 Task: Explore Airbnb accommodation in Gualeguaychú, Argentina from 9th December, 2023 to 16th December, 2023 for 2 adults, 1 child.2 bedrooms having 2 beds and 1 bathroom. Property type can be flat. Amenities needed are: heating. Booking option can be shelf check-in. Look for 3 properties as per requirement.
Action: Mouse moved to (477, 64)
Screenshot: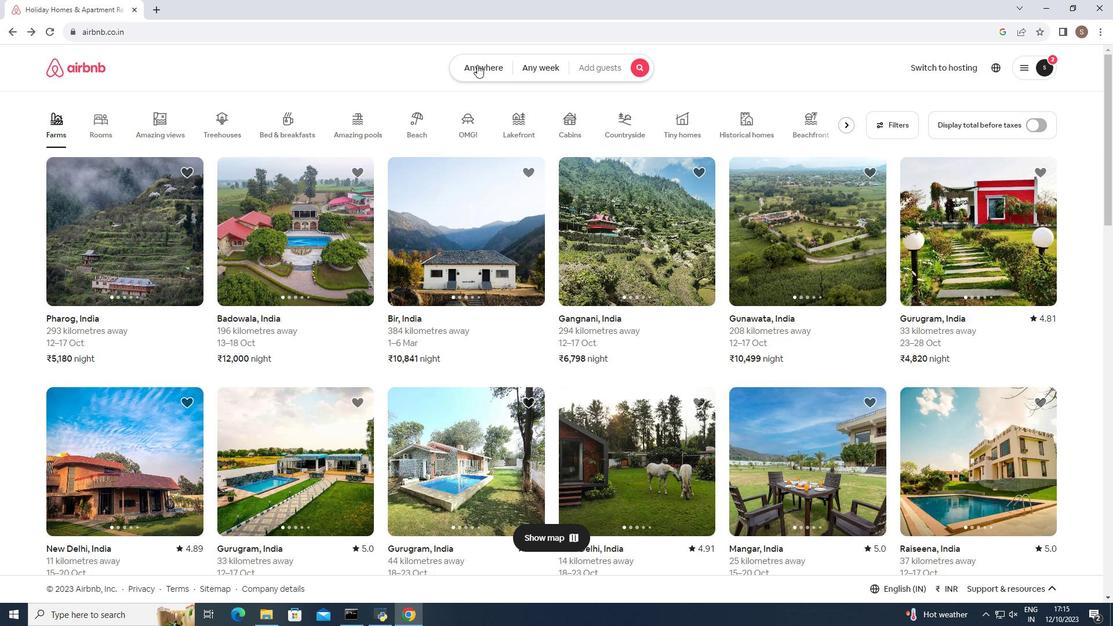 
Action: Mouse pressed left at (477, 64)
Screenshot: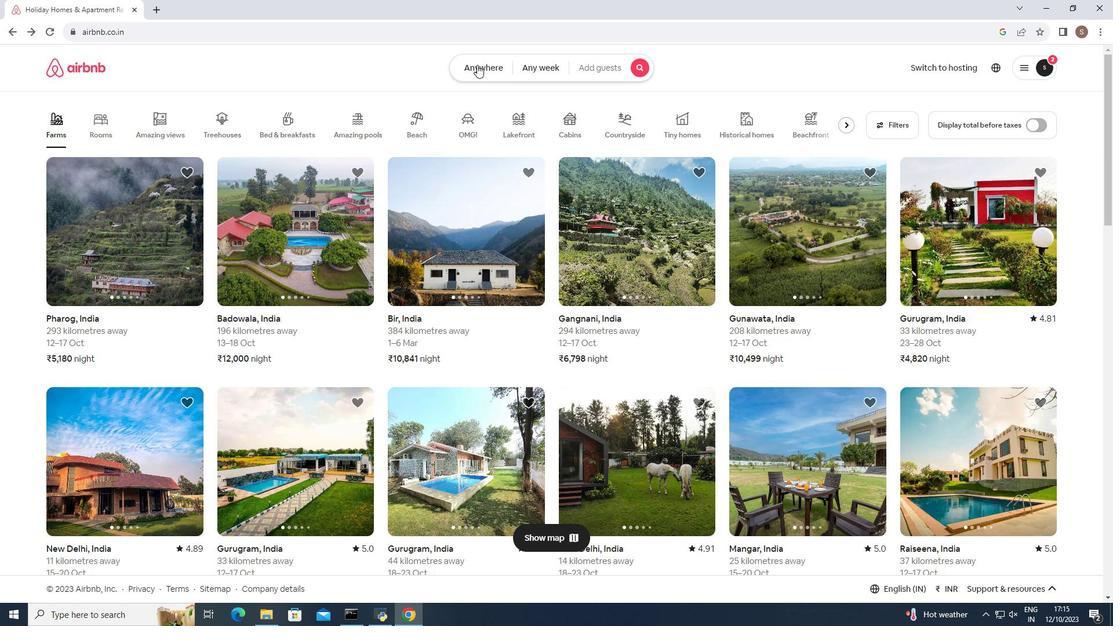 
Action: Mouse moved to (367, 114)
Screenshot: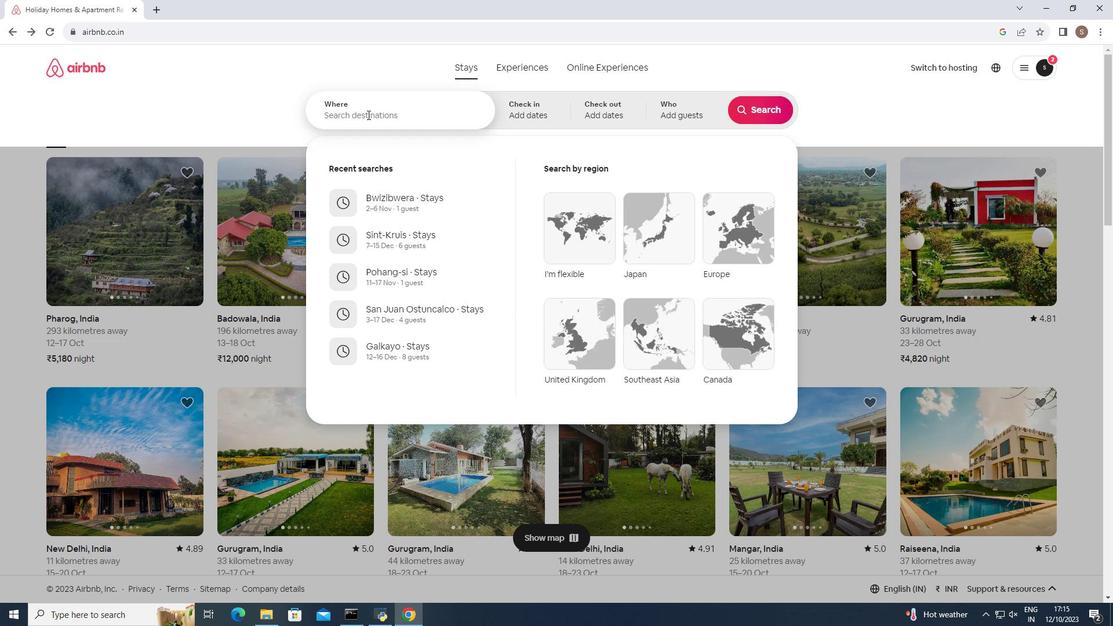 
Action: Mouse pressed left at (367, 114)
Screenshot: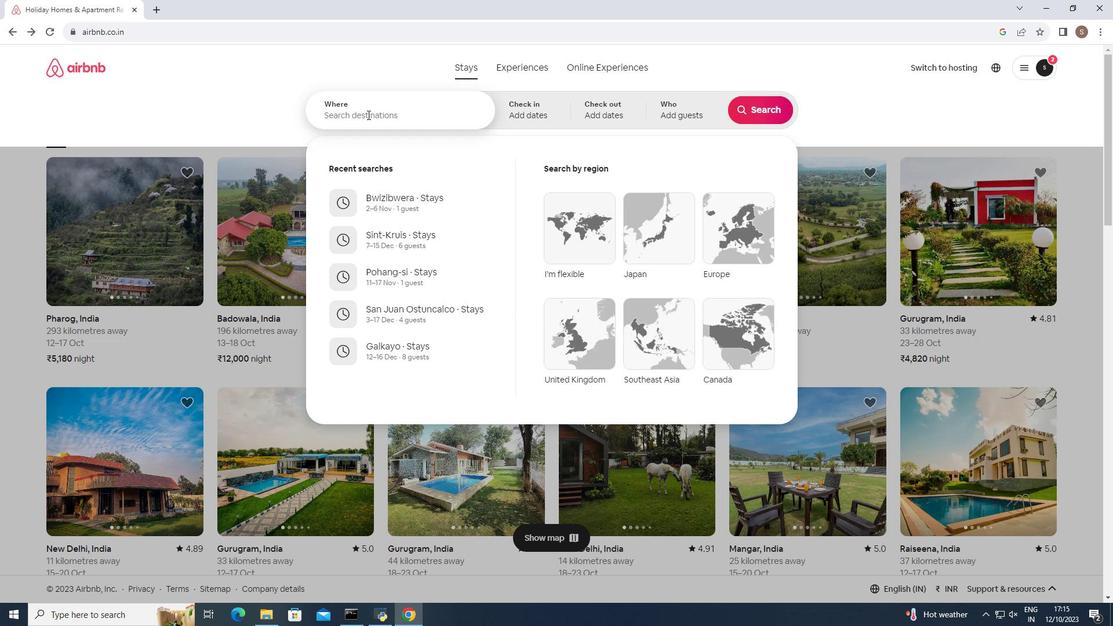 
Action: Key pressed <Key.shift>Gualeguaychu,<Key.space>argentia<Key.enter>
Screenshot: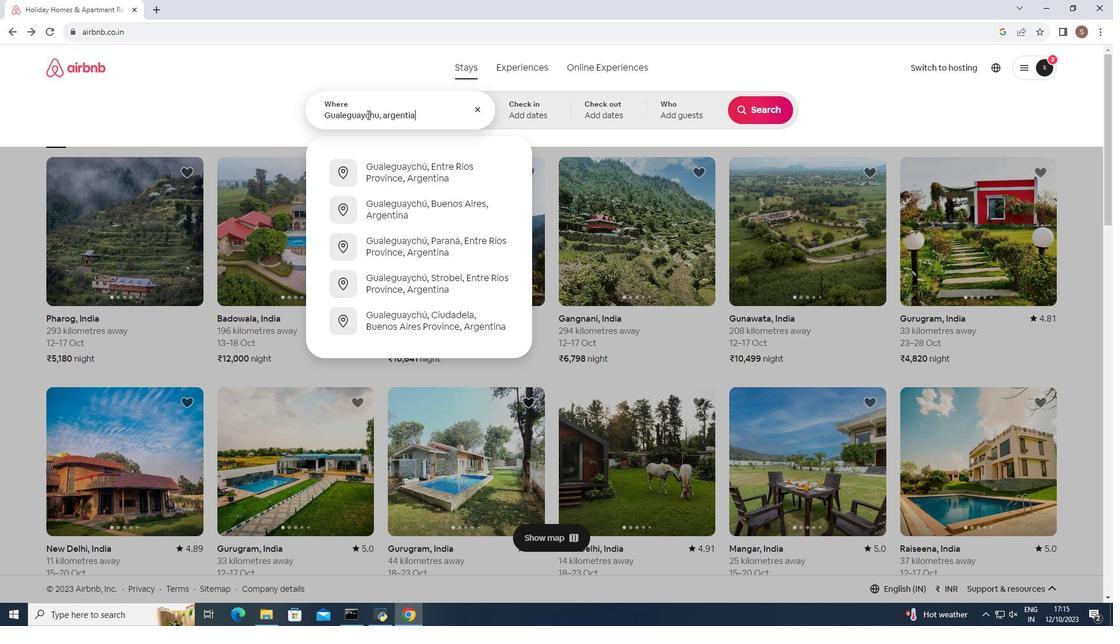 
Action: Mouse moved to (757, 201)
Screenshot: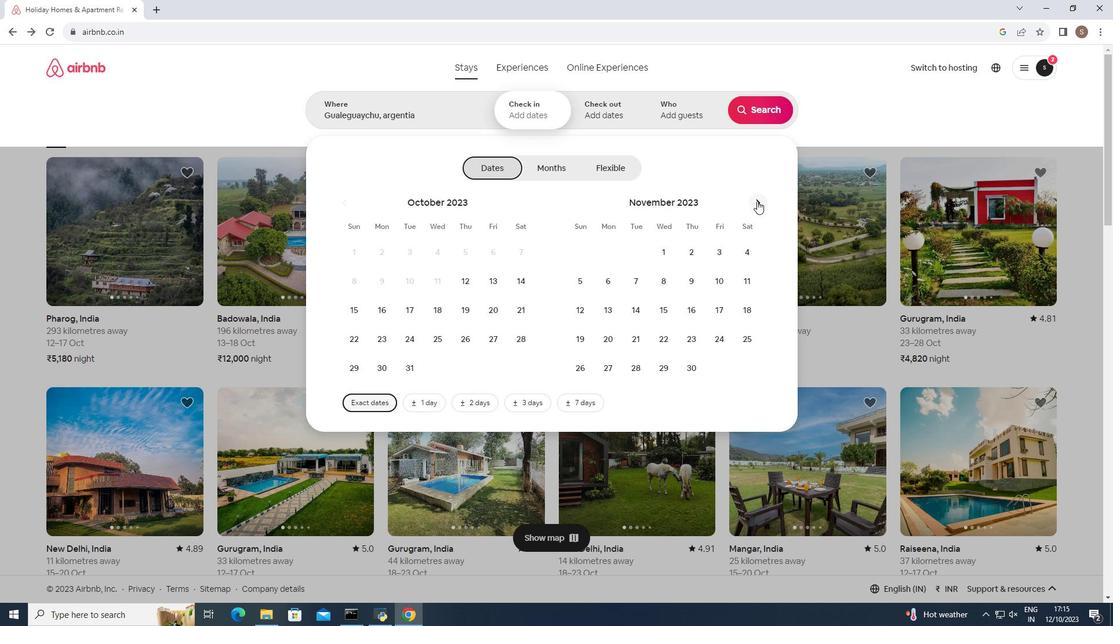 
Action: Mouse pressed left at (757, 201)
Screenshot: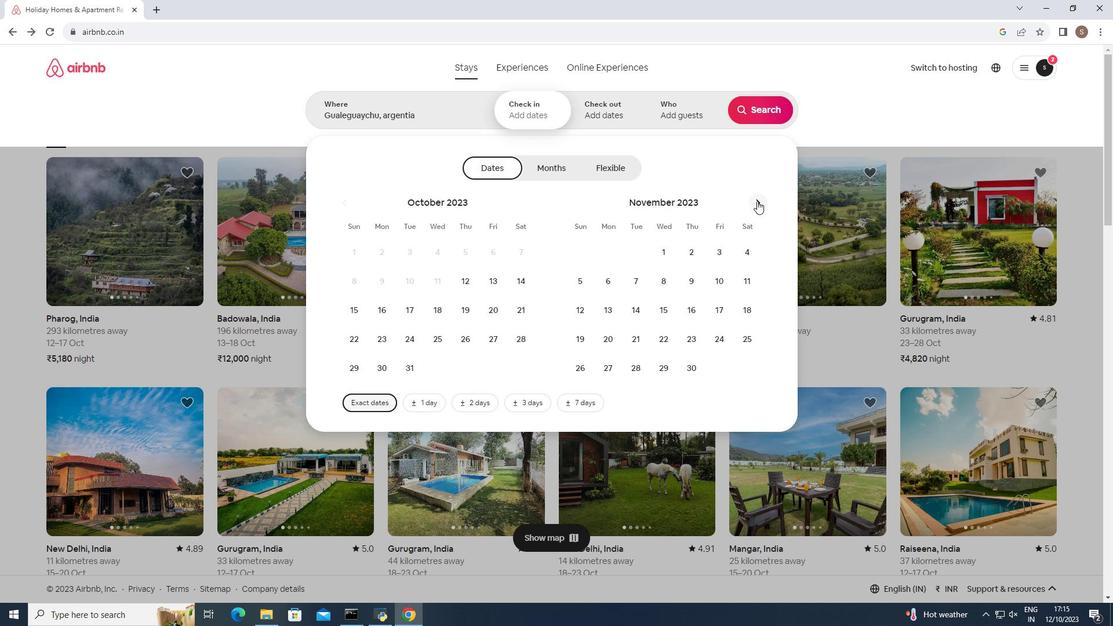 
Action: Mouse moved to (749, 277)
Screenshot: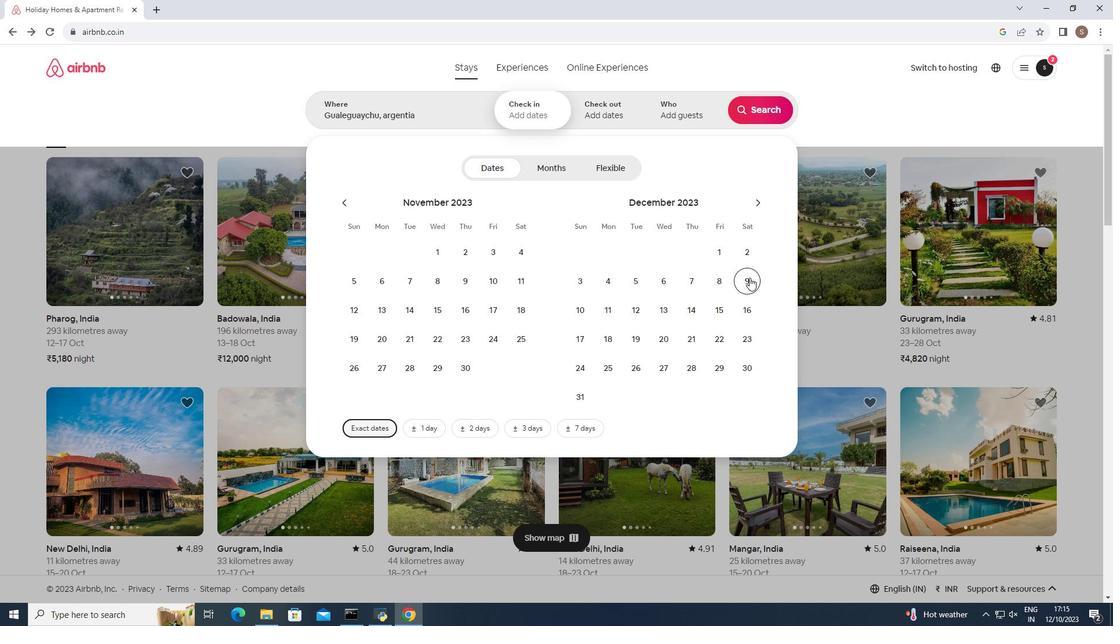 
Action: Mouse pressed left at (749, 277)
Screenshot: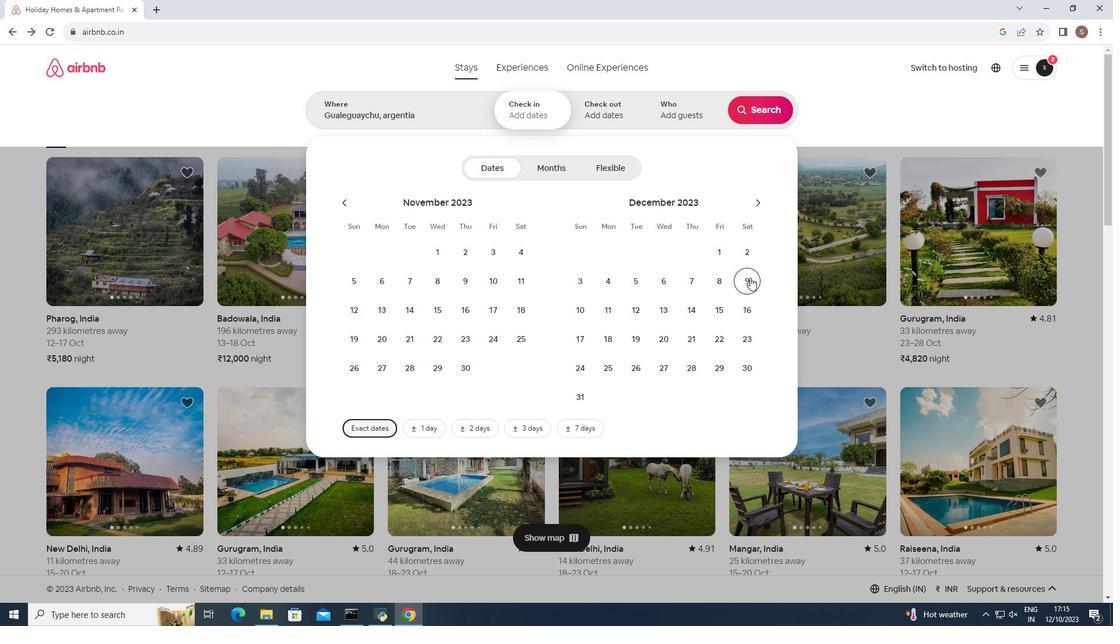 
Action: Mouse moved to (751, 311)
Screenshot: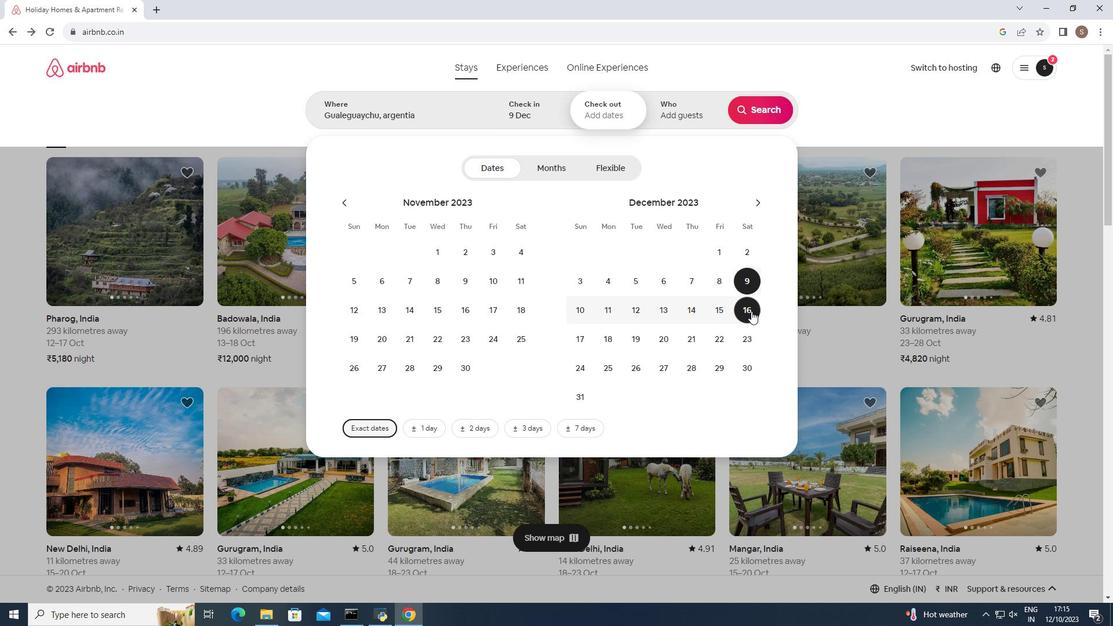 
Action: Mouse pressed left at (751, 311)
Screenshot: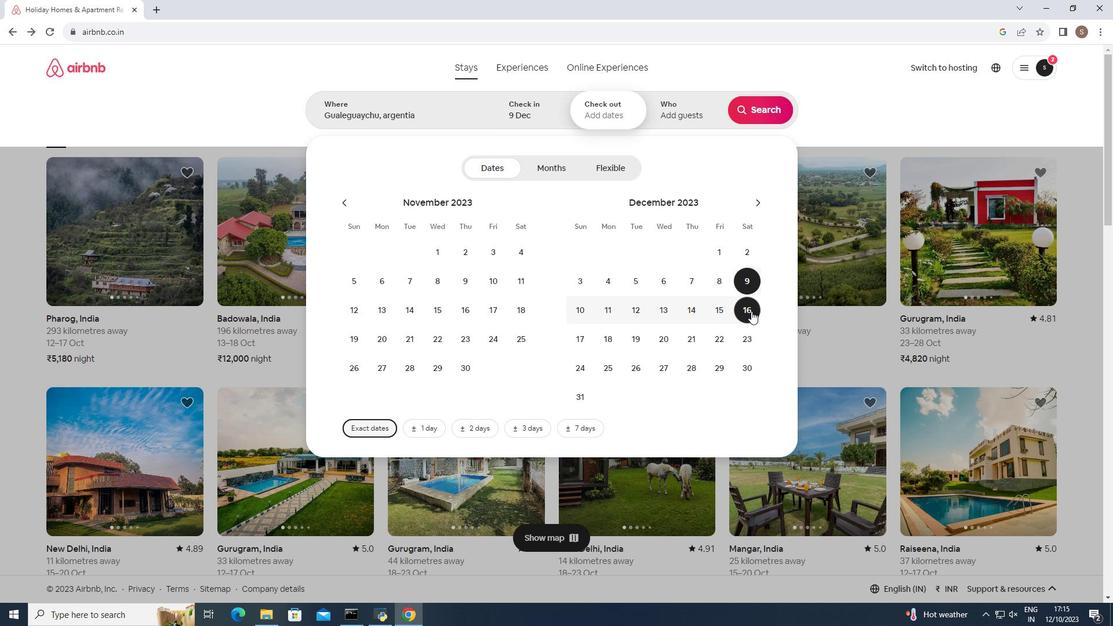 
Action: Mouse moved to (681, 108)
Screenshot: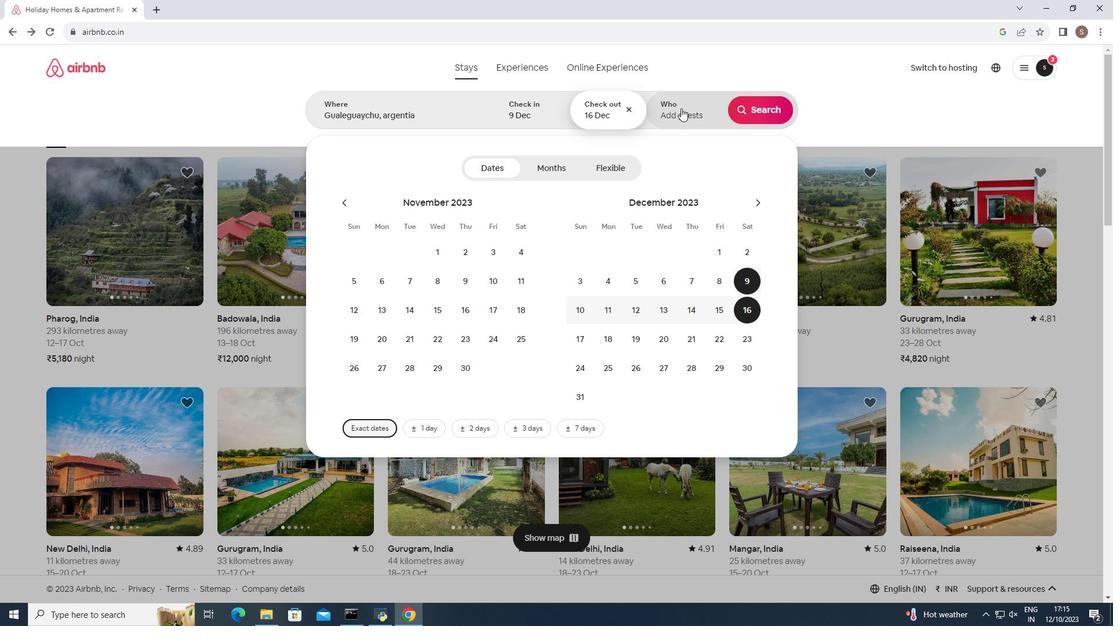 
Action: Mouse pressed left at (681, 108)
Screenshot: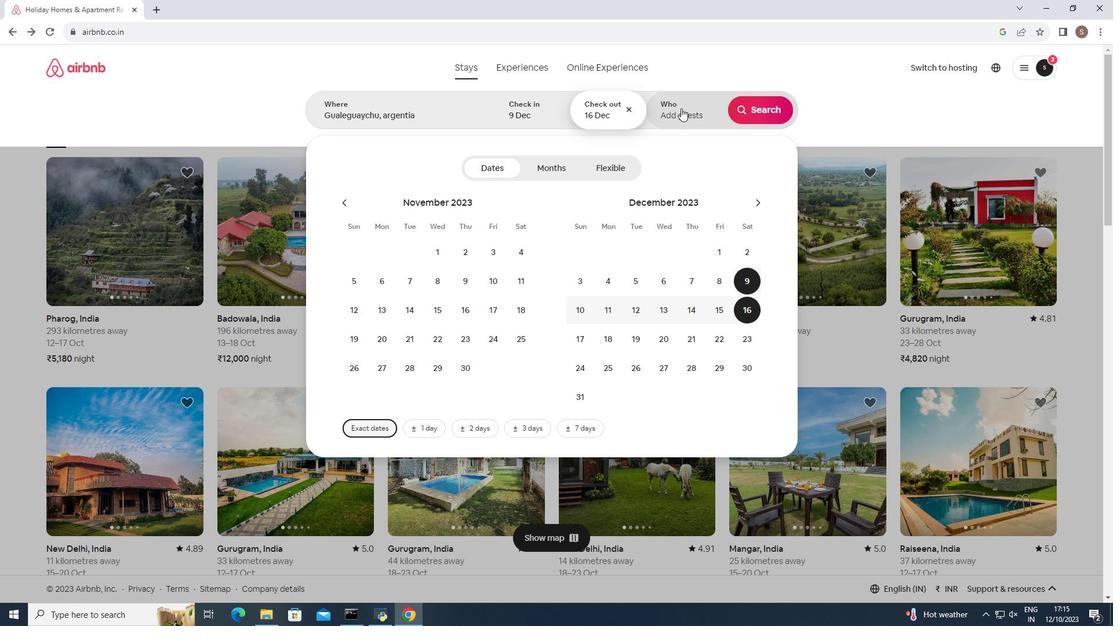 
Action: Mouse moved to (764, 171)
Screenshot: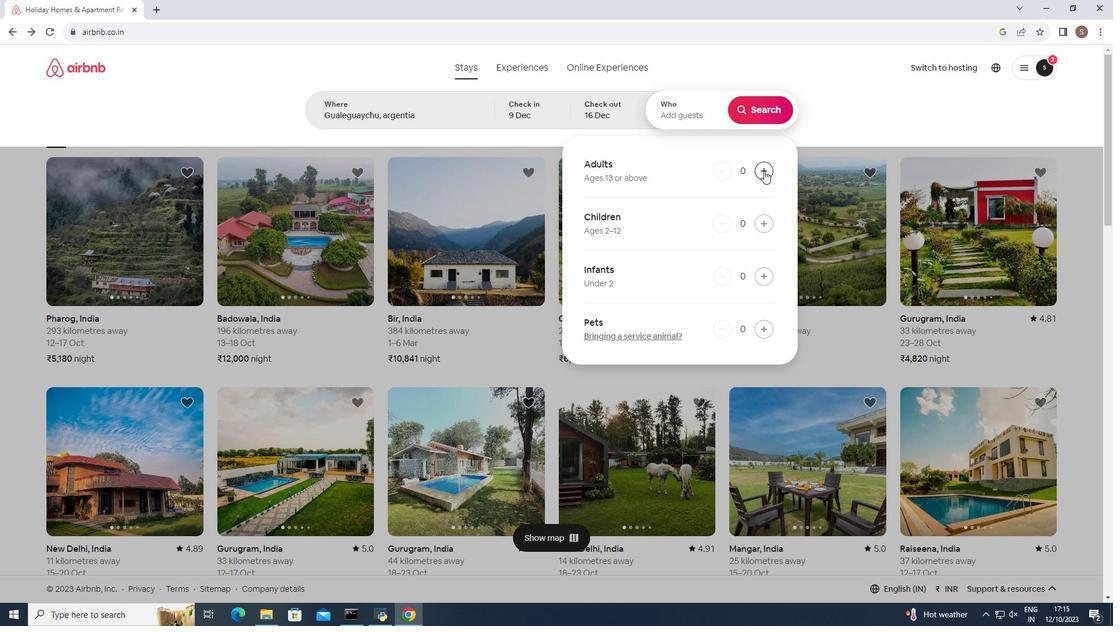 
Action: Mouse pressed left at (764, 171)
Screenshot: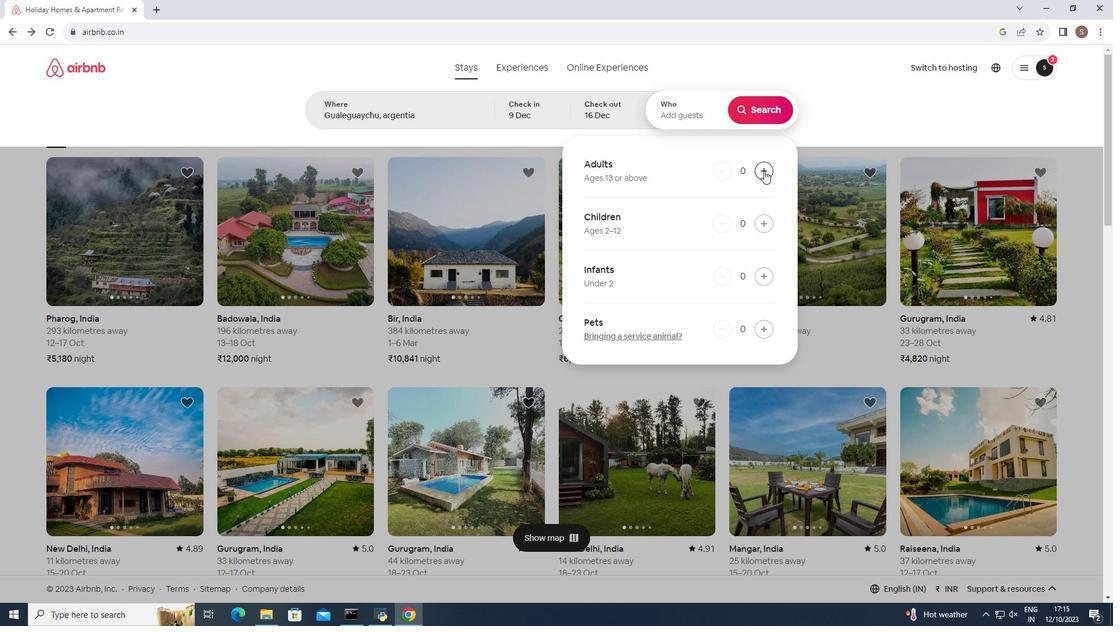 
Action: Mouse pressed left at (764, 171)
Screenshot: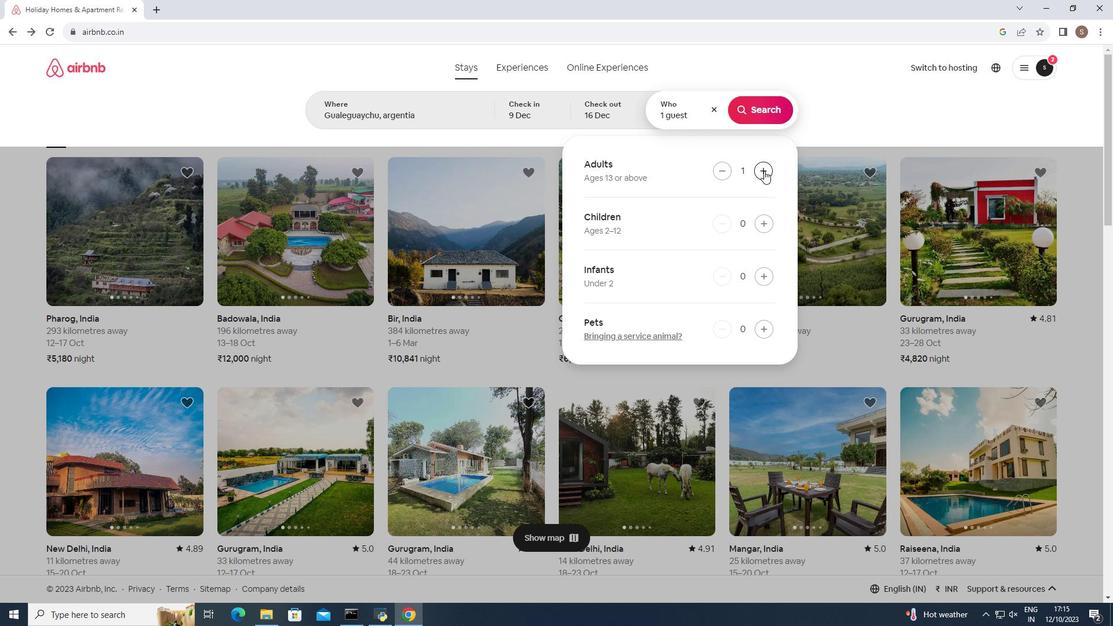 
Action: Mouse moved to (770, 222)
Screenshot: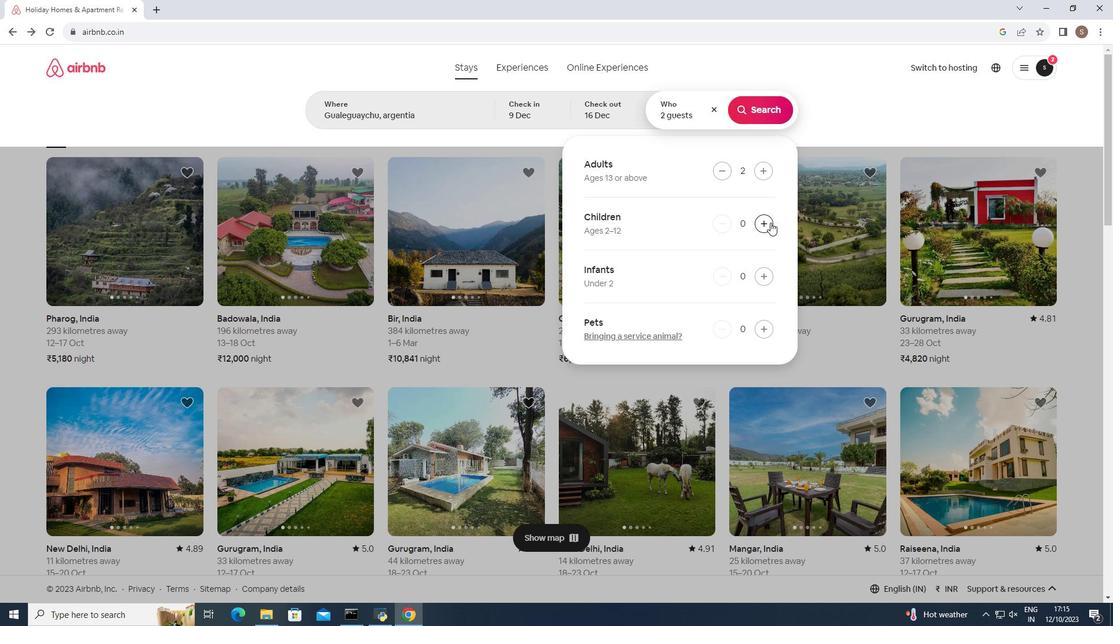 
Action: Mouse pressed left at (770, 222)
Screenshot: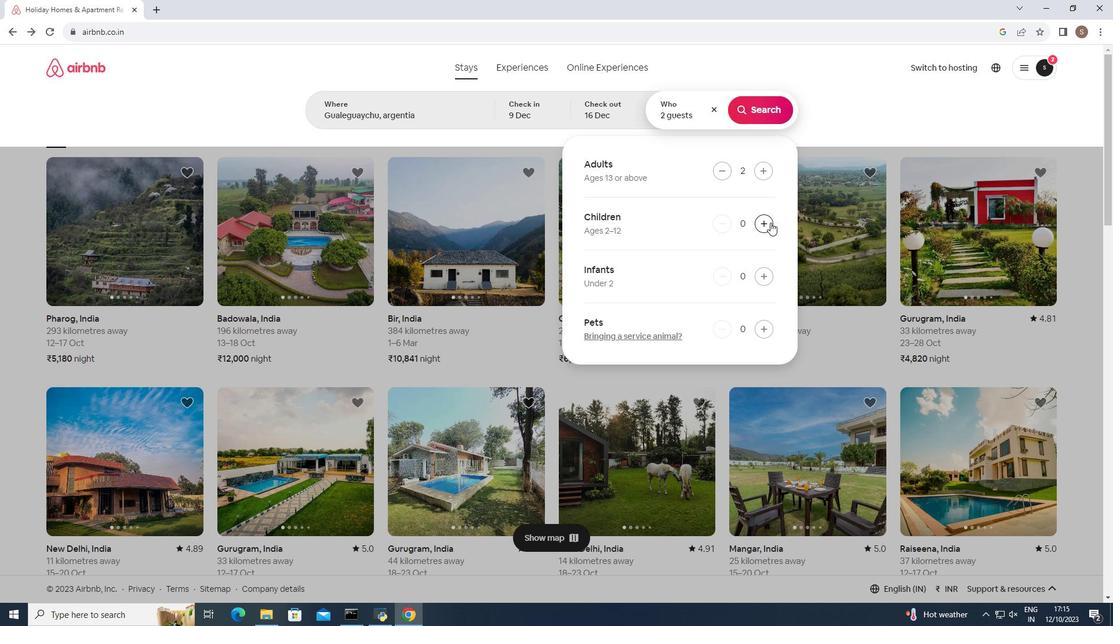 
Action: Mouse moved to (755, 99)
Screenshot: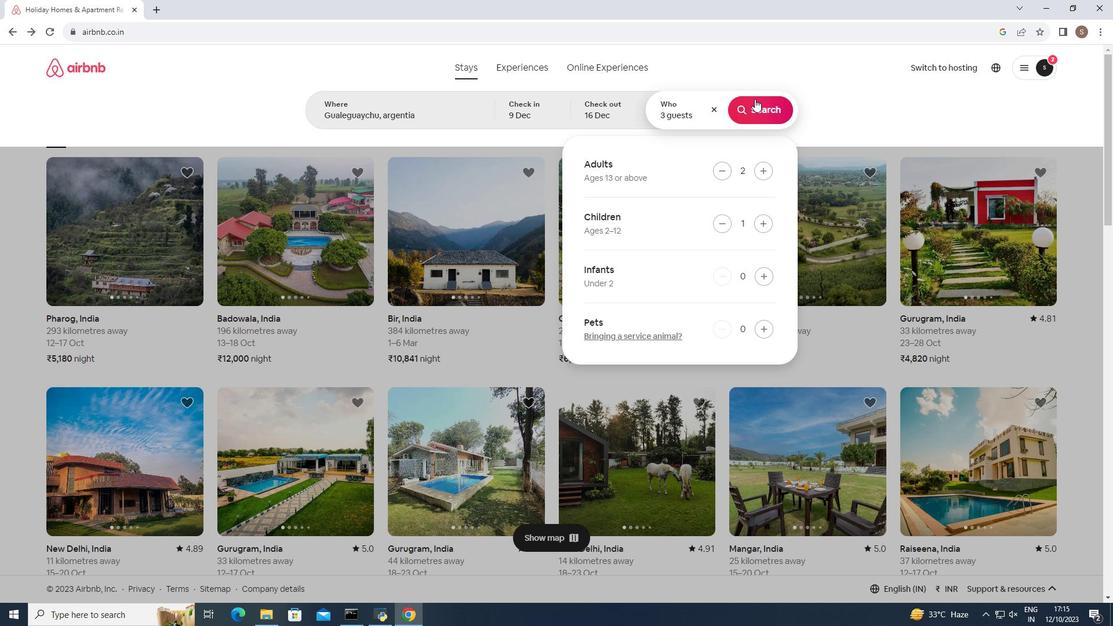 
Action: Mouse pressed left at (755, 99)
Screenshot: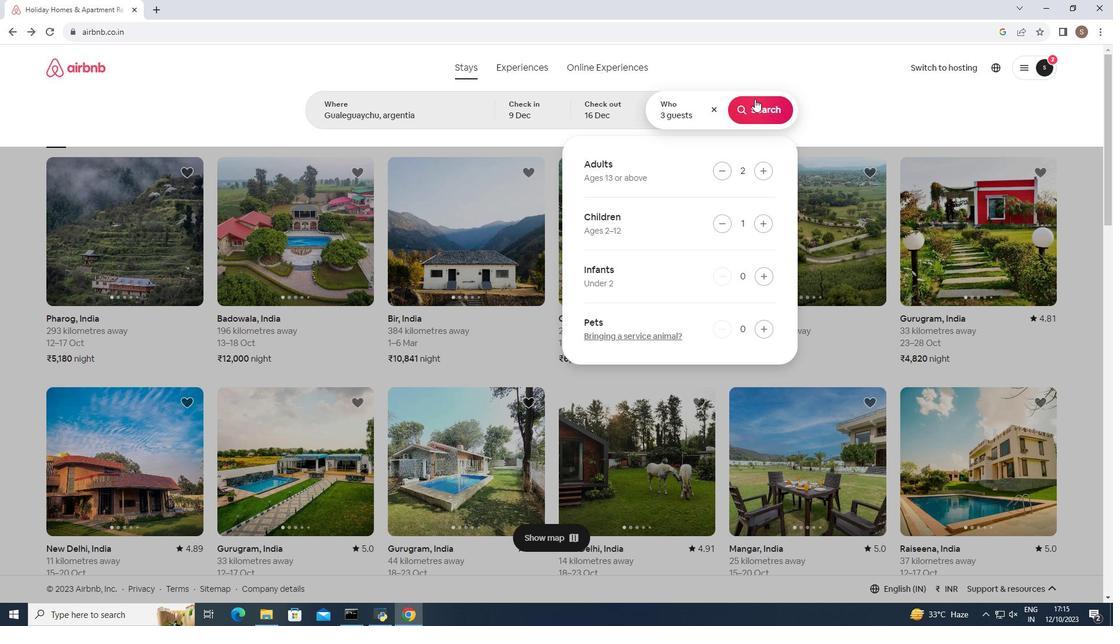 
Action: Mouse moved to (918, 112)
Screenshot: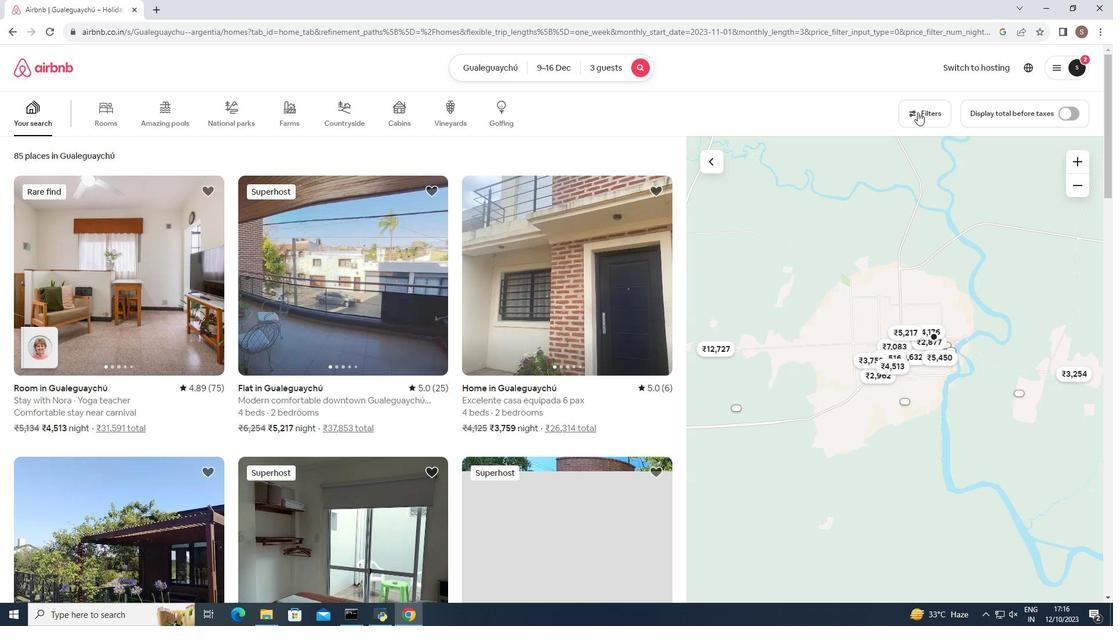 
Action: Mouse pressed left at (918, 112)
Screenshot: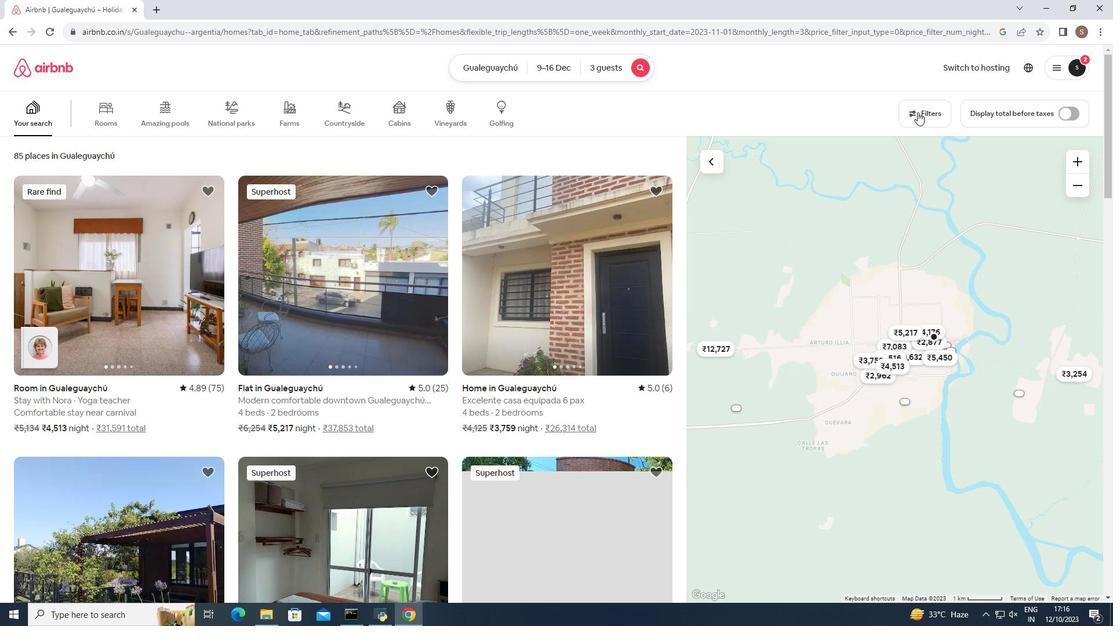 
Action: Mouse moved to (530, 247)
Screenshot: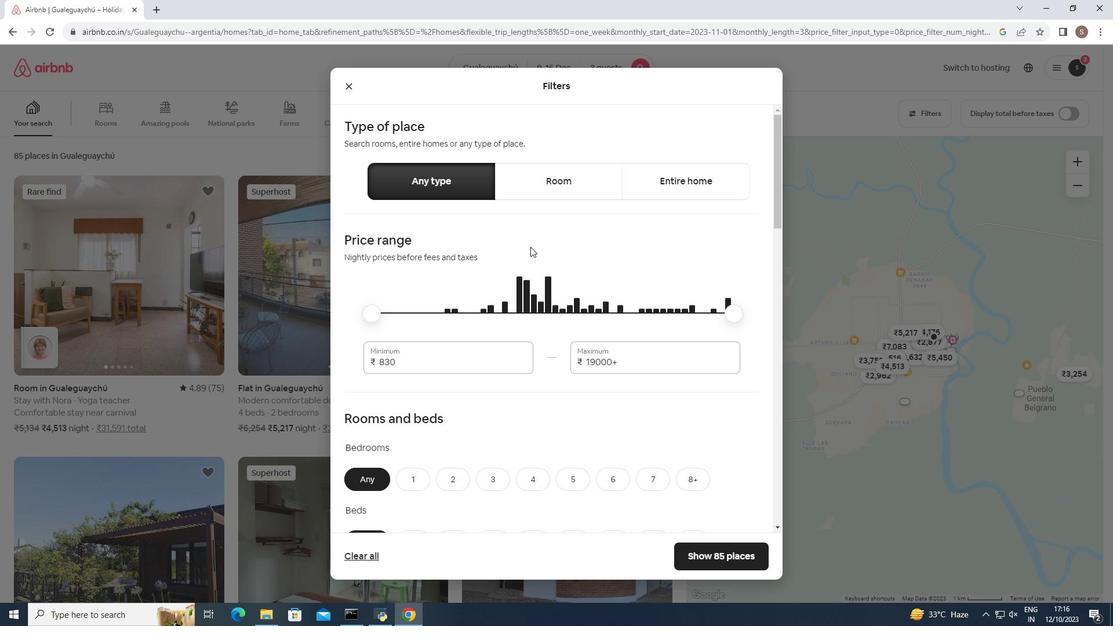 
Action: Mouse scrolled (530, 246) with delta (0, 0)
Screenshot: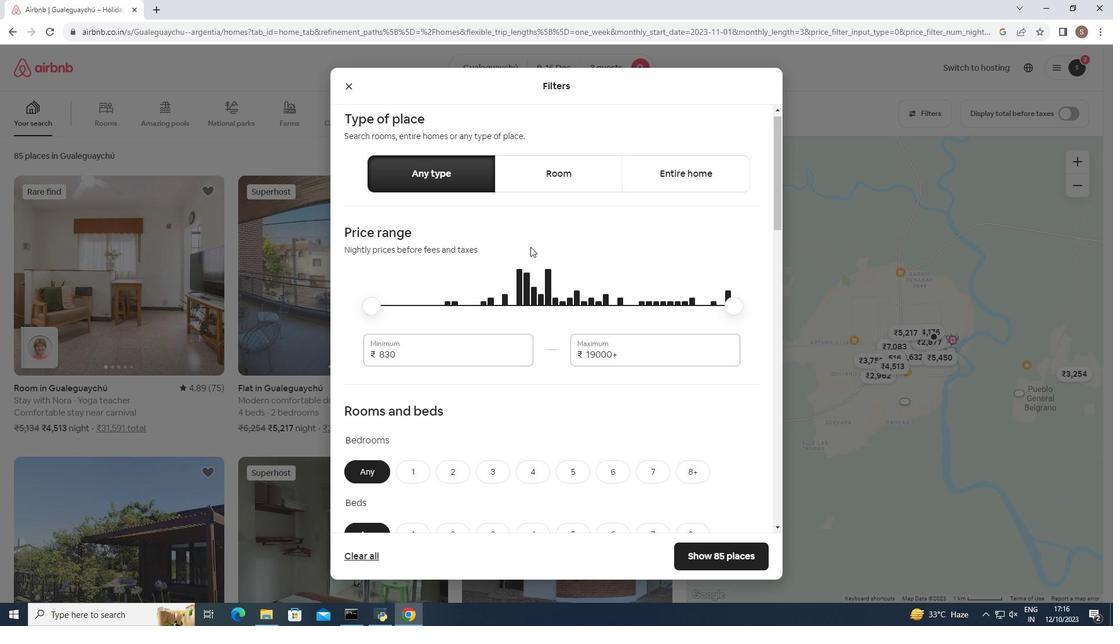 
Action: Mouse moved to (530, 247)
Screenshot: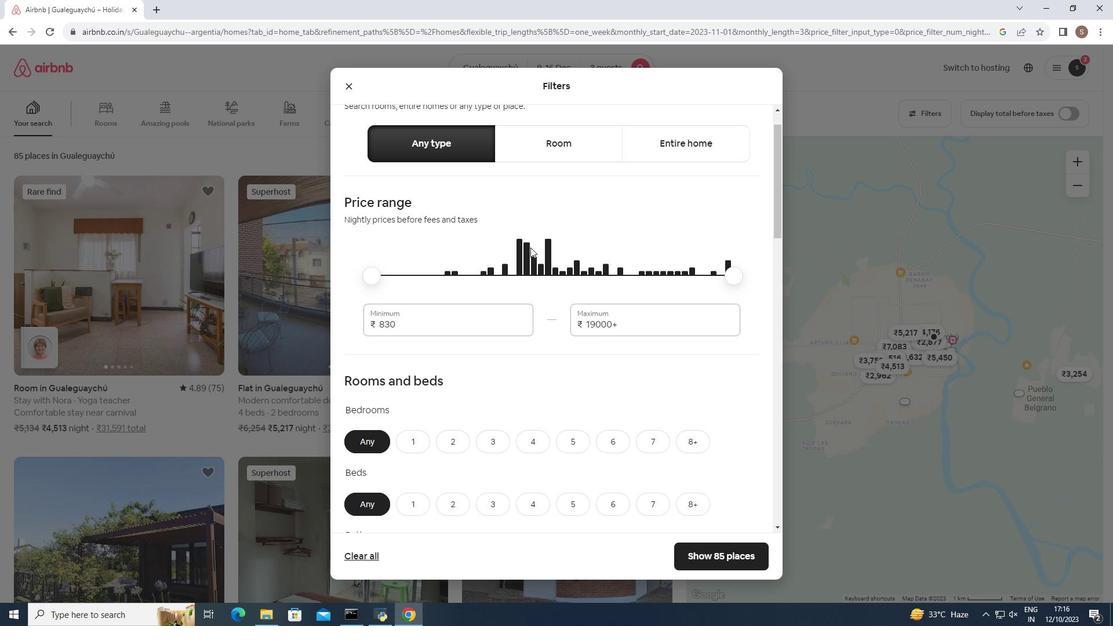 
Action: Mouse scrolled (530, 247) with delta (0, 0)
Screenshot: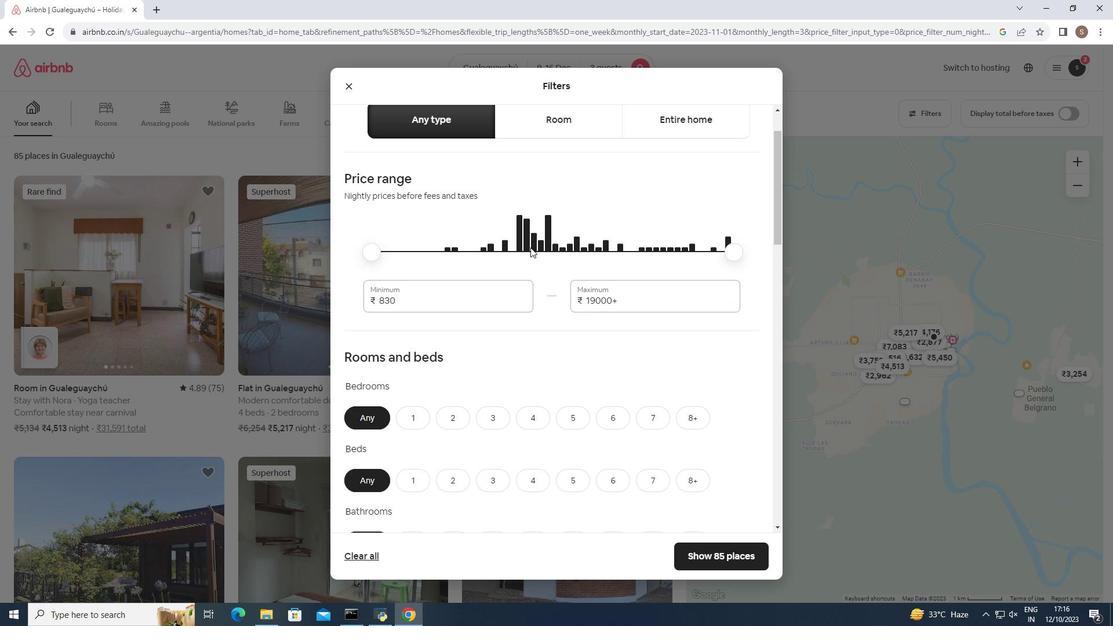 
Action: Mouse scrolled (530, 247) with delta (0, 0)
Screenshot: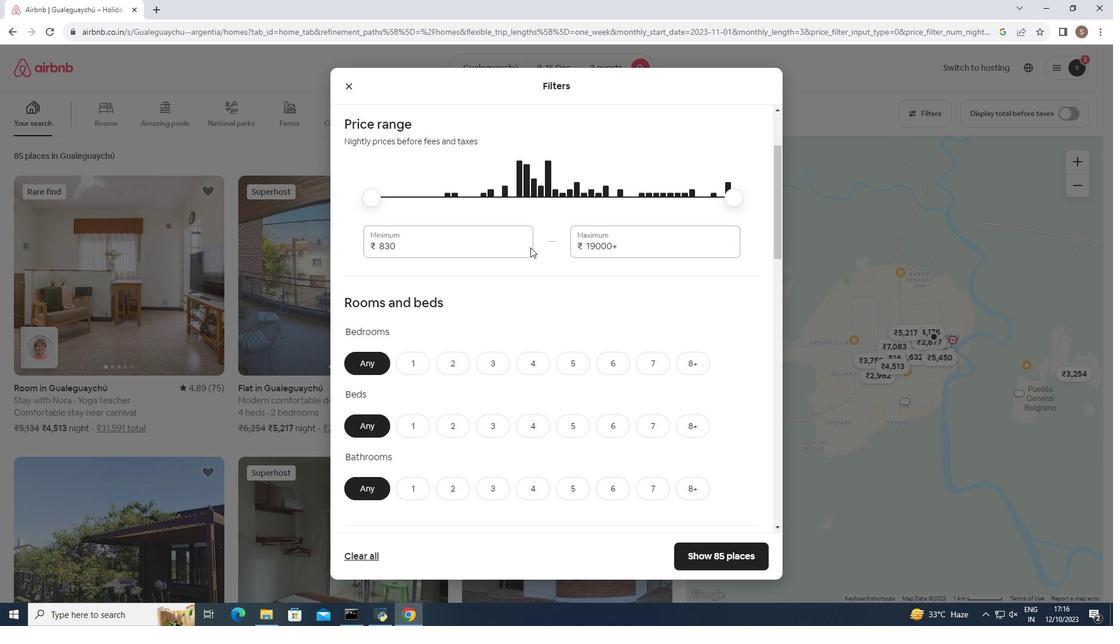 
Action: Mouse scrolled (530, 247) with delta (0, 0)
Screenshot: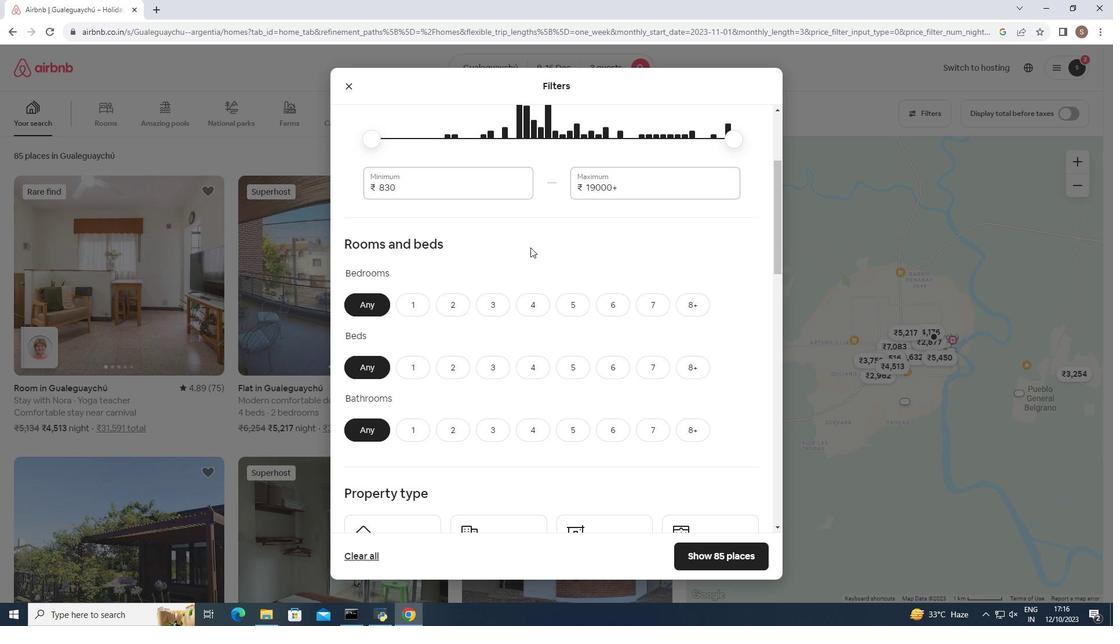 
Action: Mouse moved to (527, 259)
Screenshot: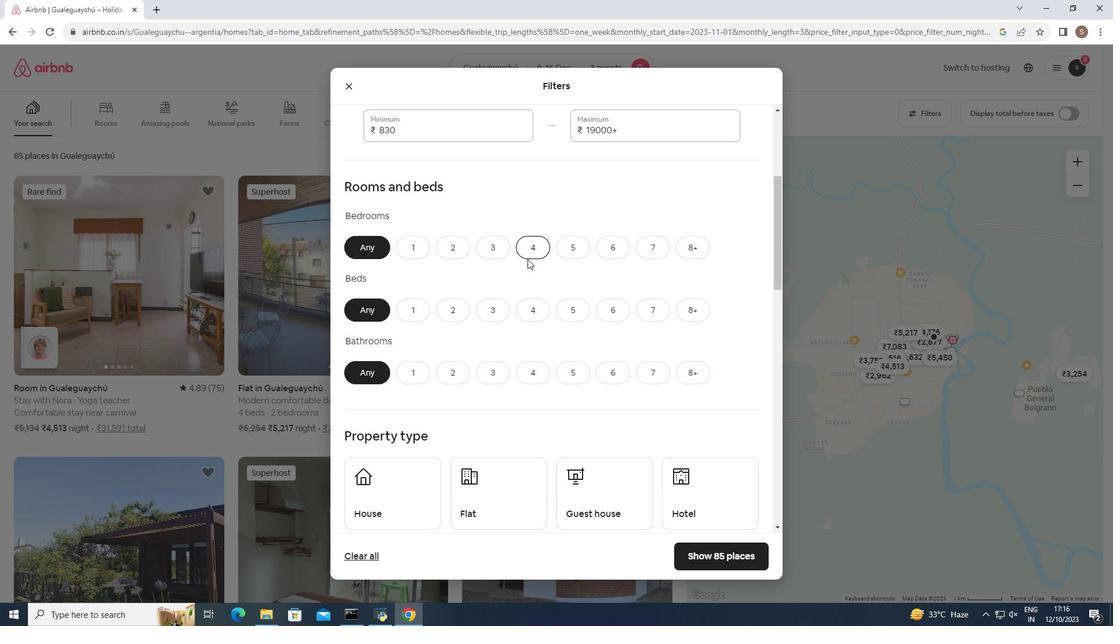 
Action: Mouse scrolled (527, 258) with delta (0, 0)
Screenshot: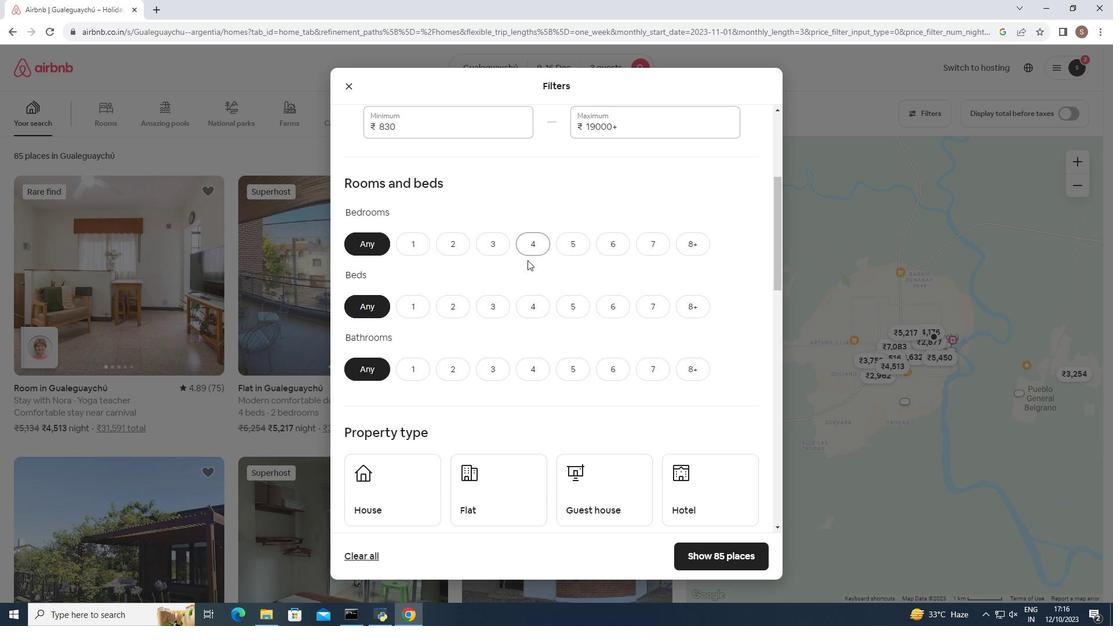 
Action: Mouse moved to (527, 260)
Screenshot: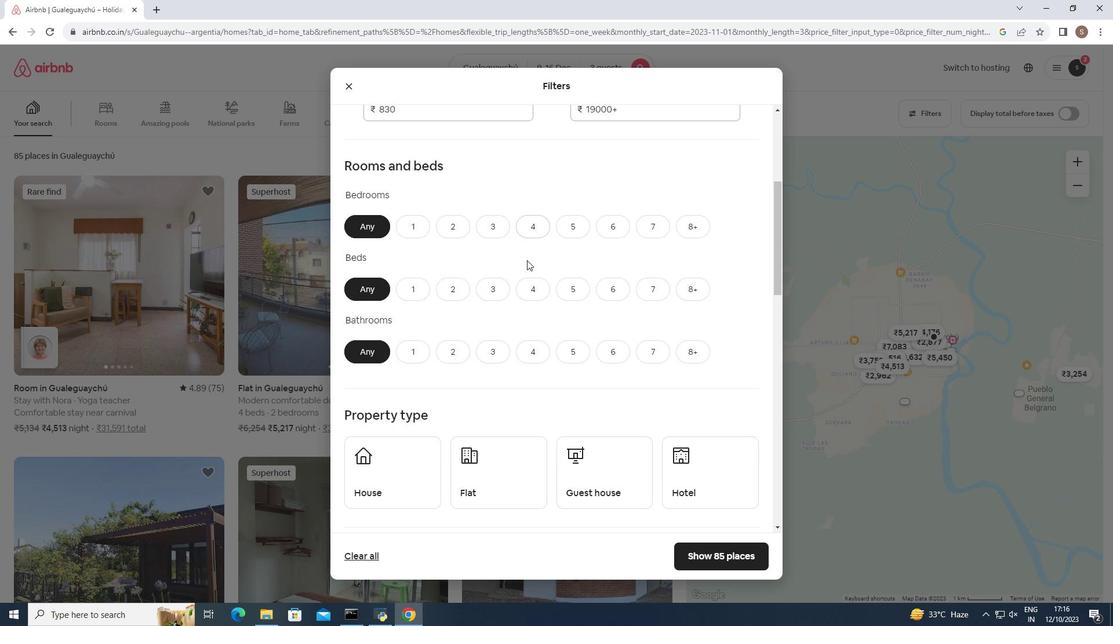 
Action: Mouse scrolled (527, 259) with delta (0, 0)
Screenshot: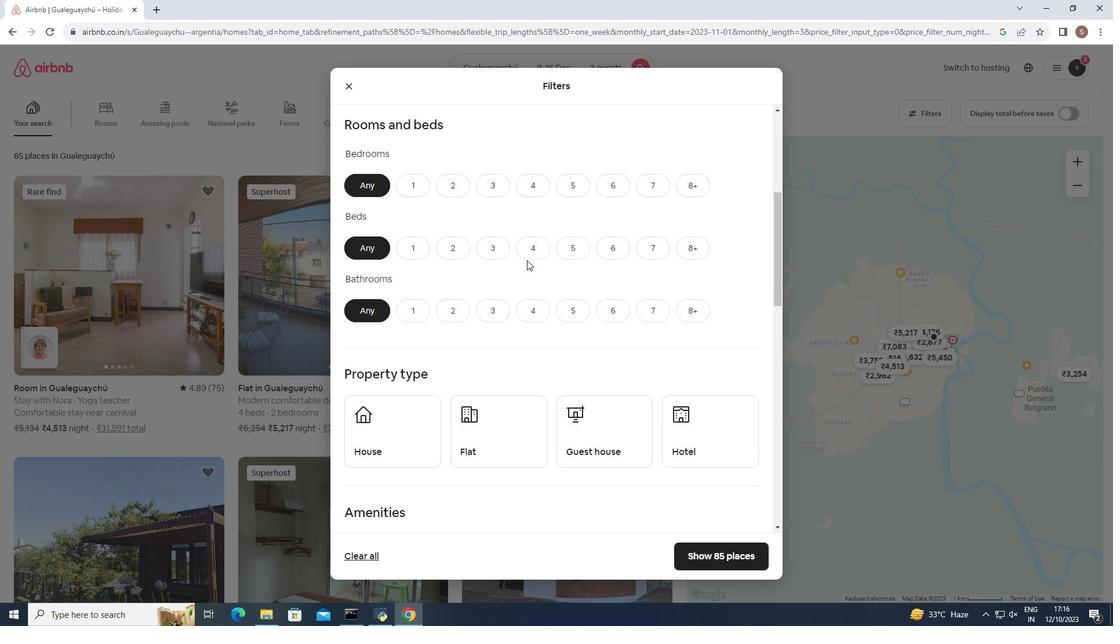 
Action: Mouse moved to (455, 126)
Screenshot: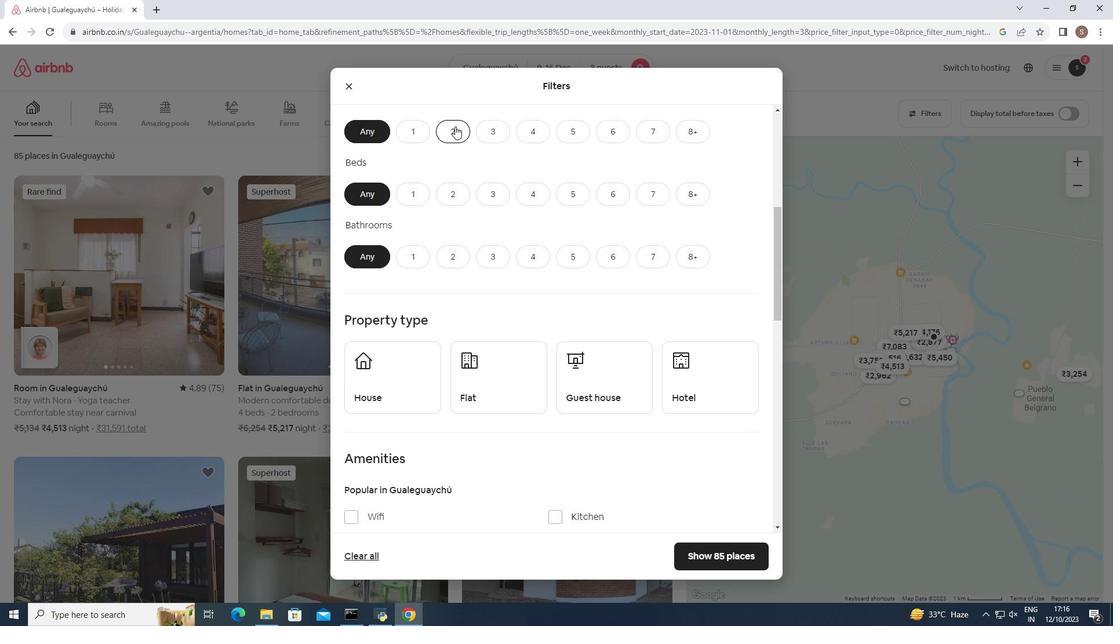 
Action: Mouse pressed left at (455, 126)
Screenshot: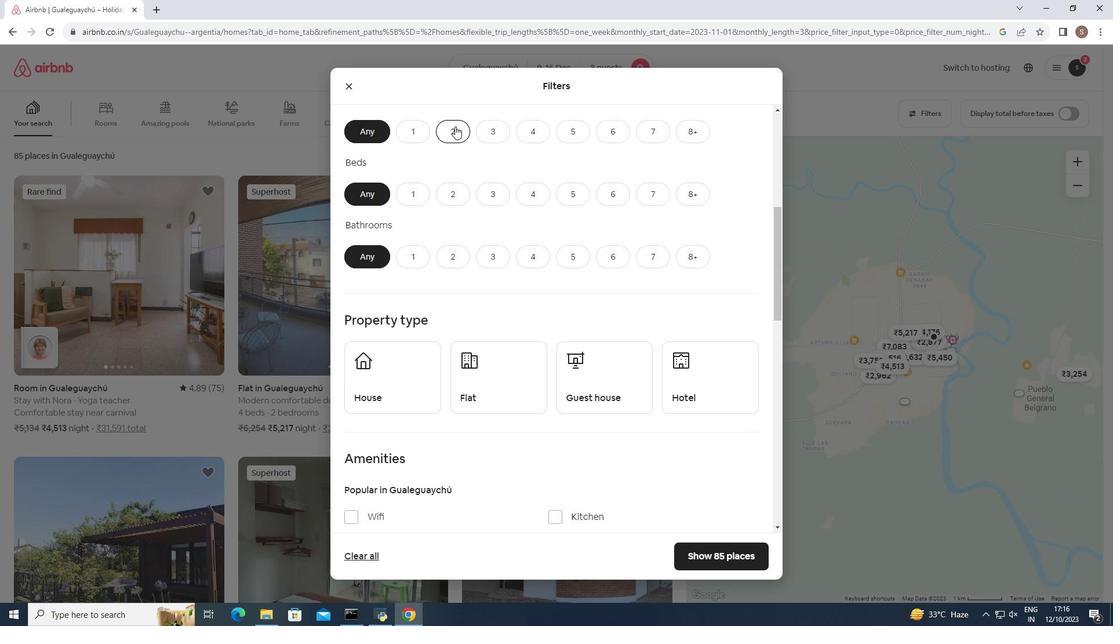 
Action: Mouse moved to (451, 193)
Screenshot: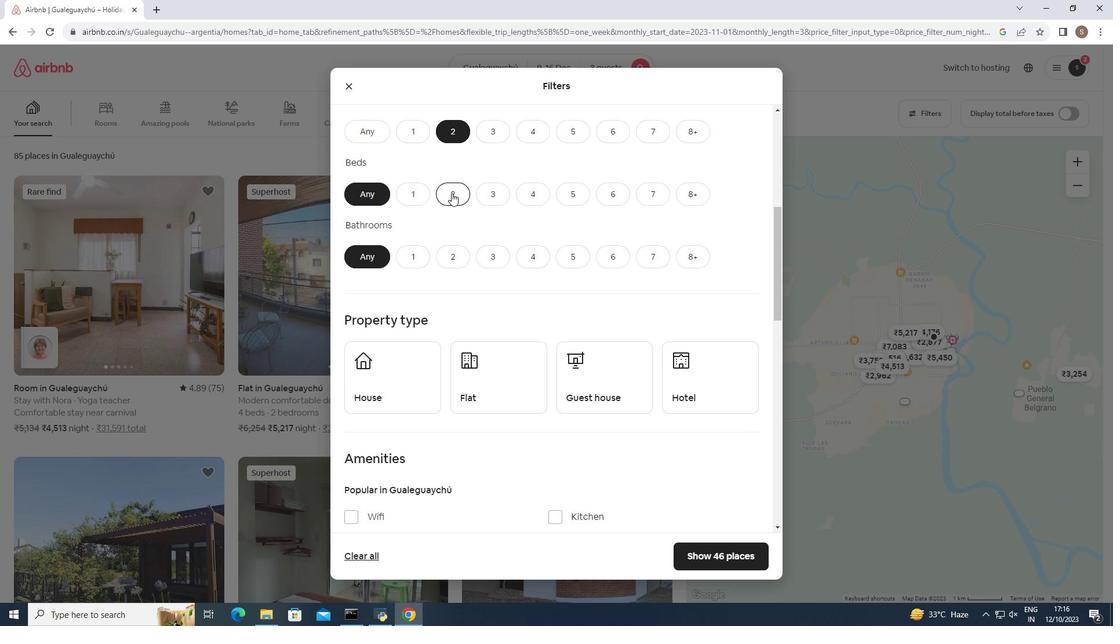 
Action: Mouse pressed left at (451, 193)
Screenshot: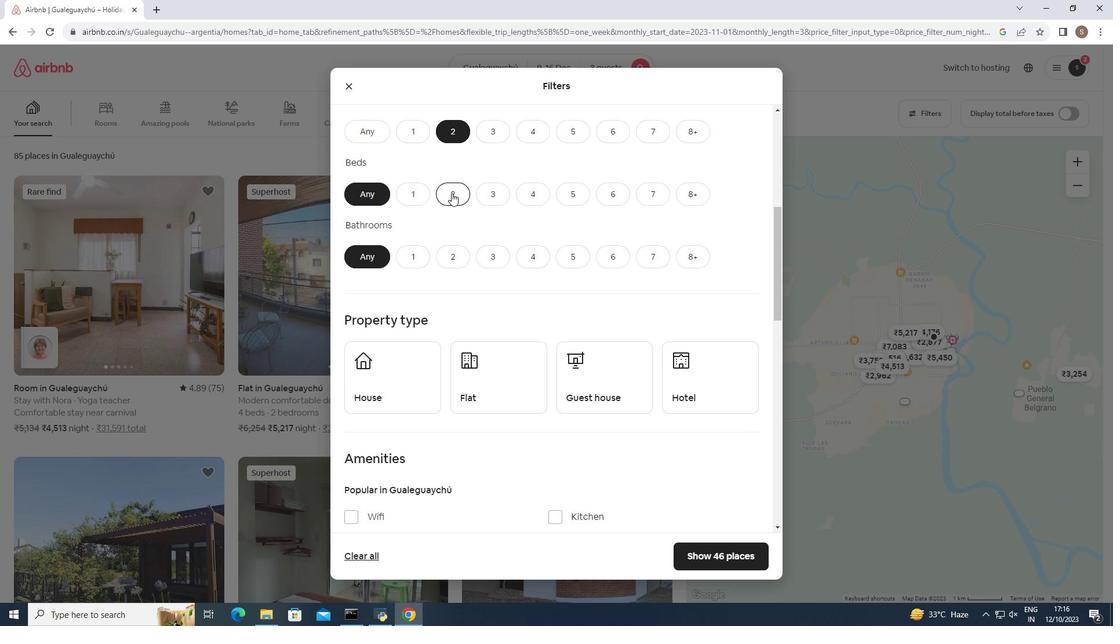 
Action: Mouse moved to (408, 254)
Screenshot: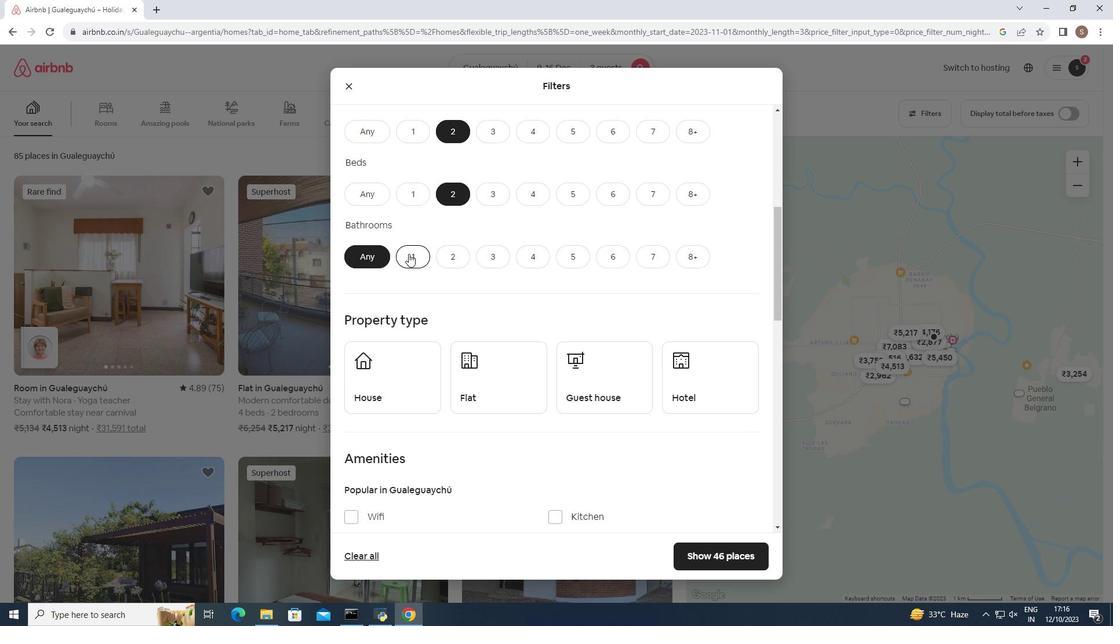 
Action: Mouse pressed left at (408, 254)
Screenshot: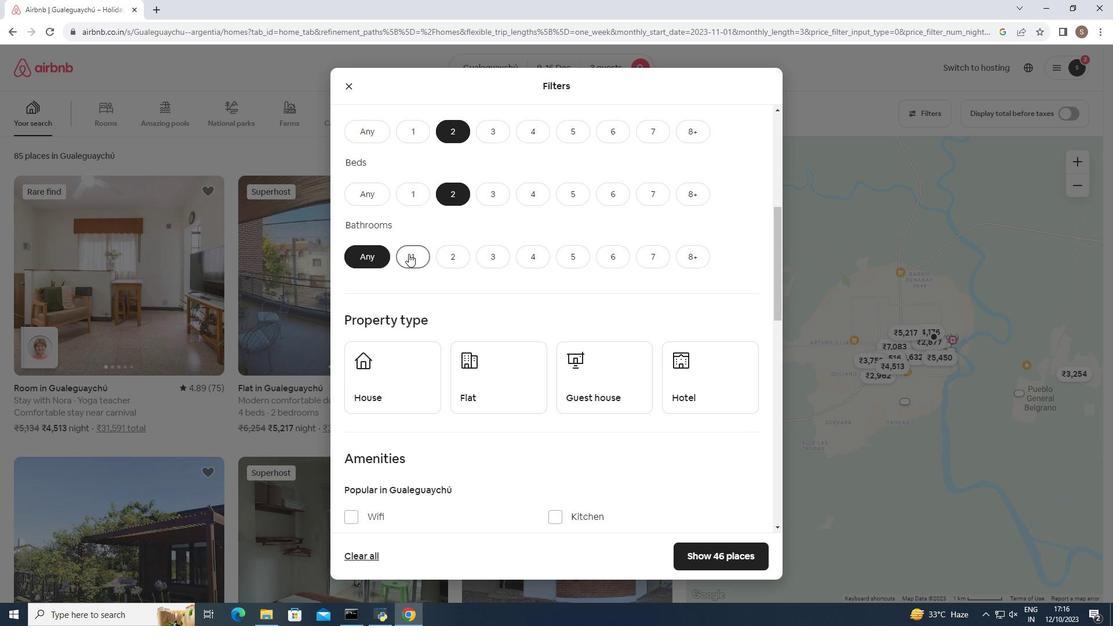 
Action: Mouse moved to (461, 267)
Screenshot: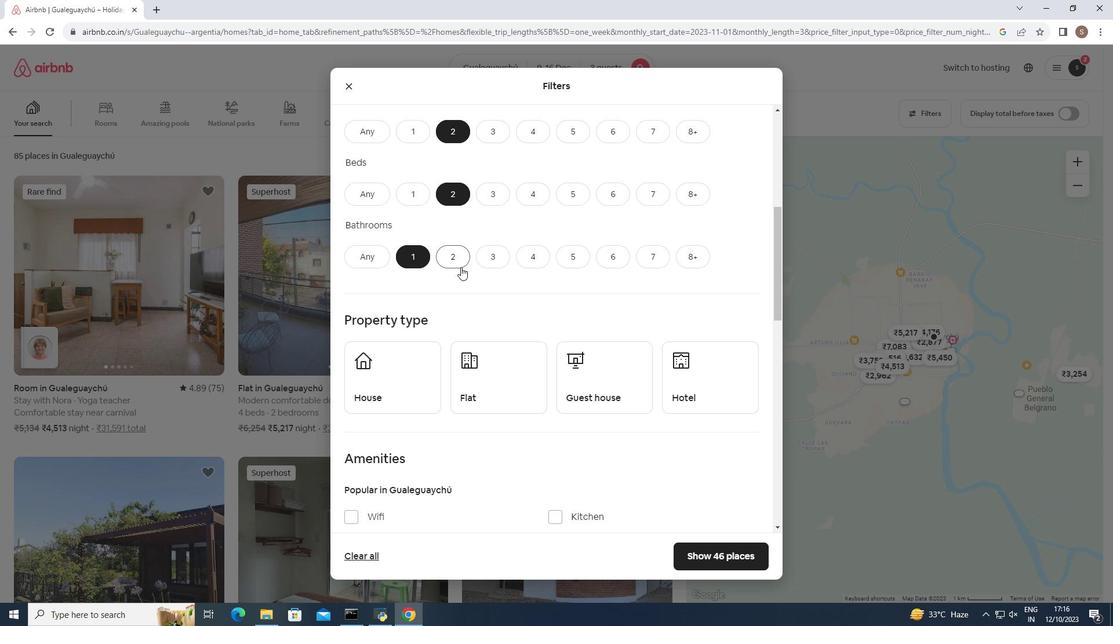 
Action: Mouse scrolled (461, 266) with delta (0, 0)
Screenshot: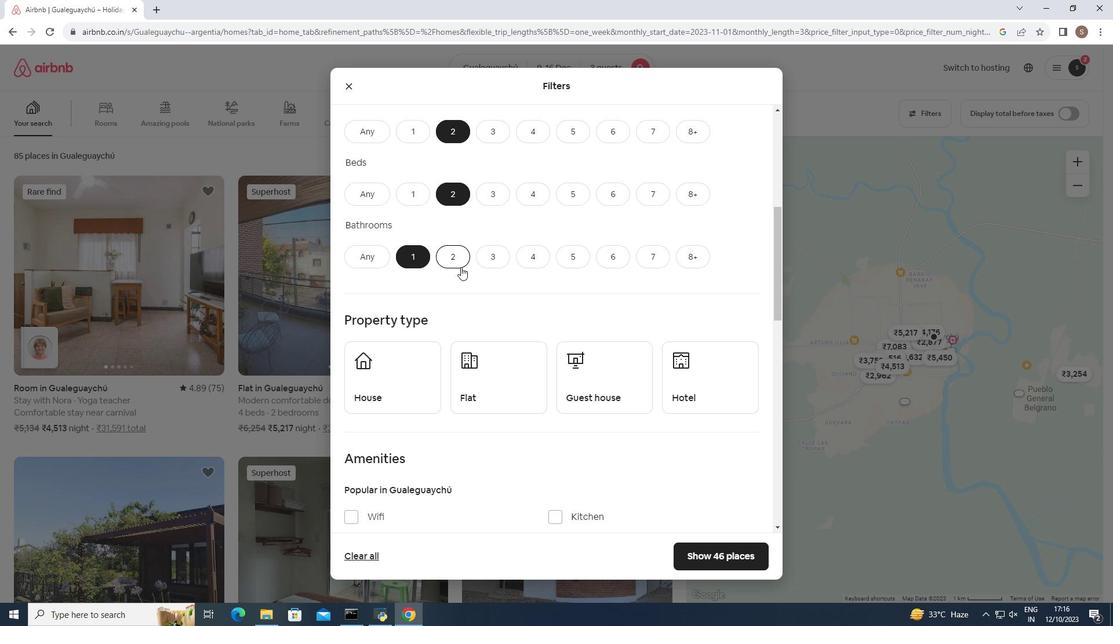 
Action: Mouse scrolled (461, 266) with delta (0, 0)
Screenshot: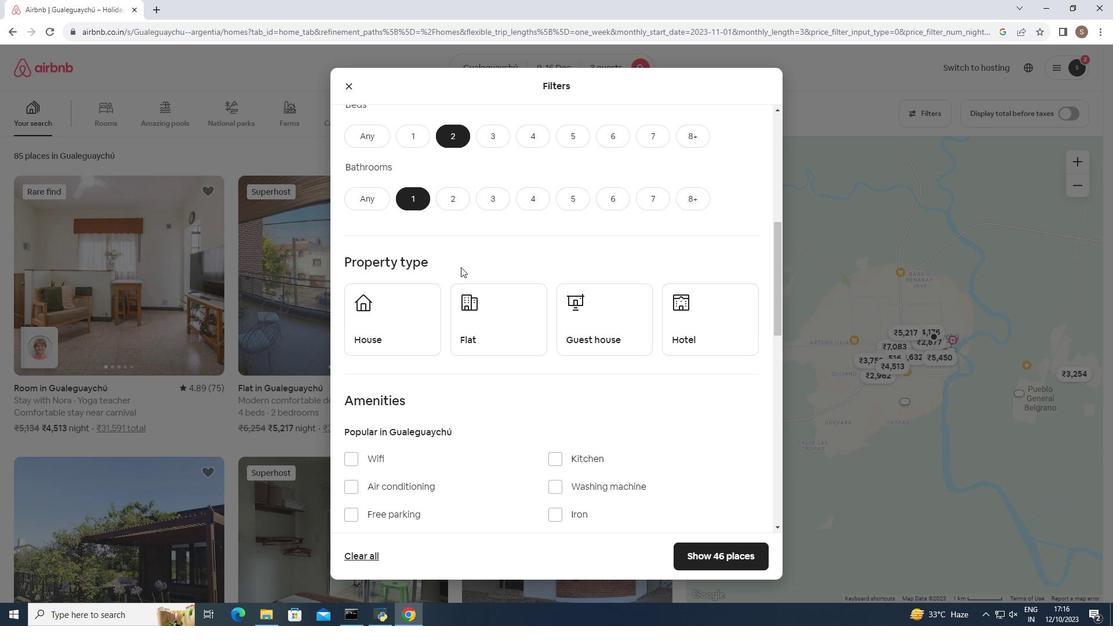 
Action: Mouse moved to (473, 270)
Screenshot: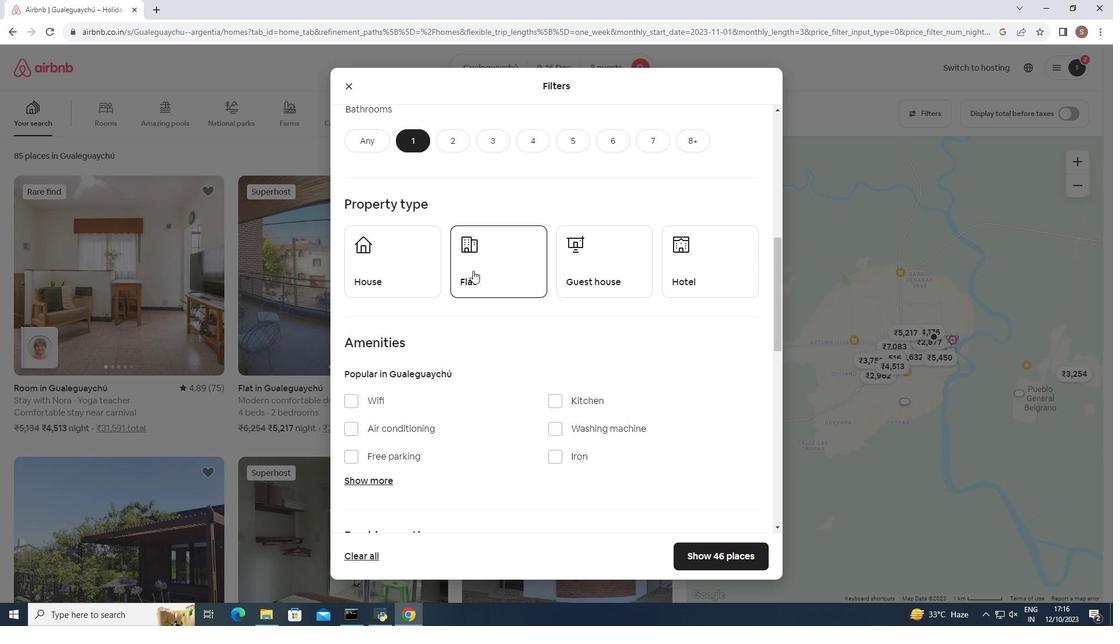 
Action: Mouse pressed left at (473, 270)
Screenshot: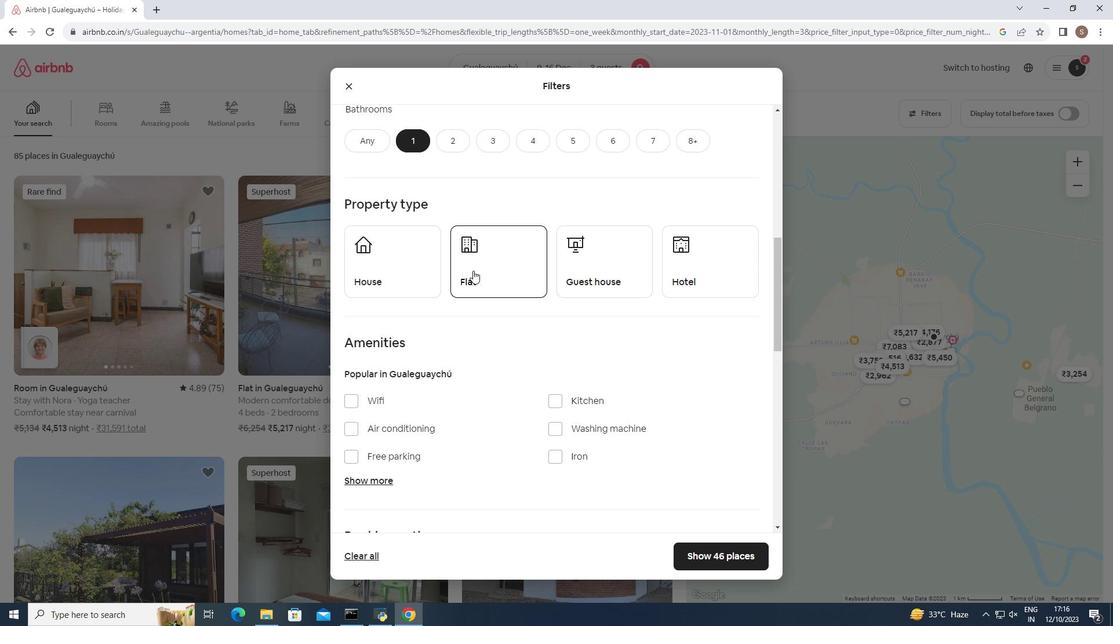 
Action: Mouse scrolled (473, 270) with delta (0, 0)
Screenshot: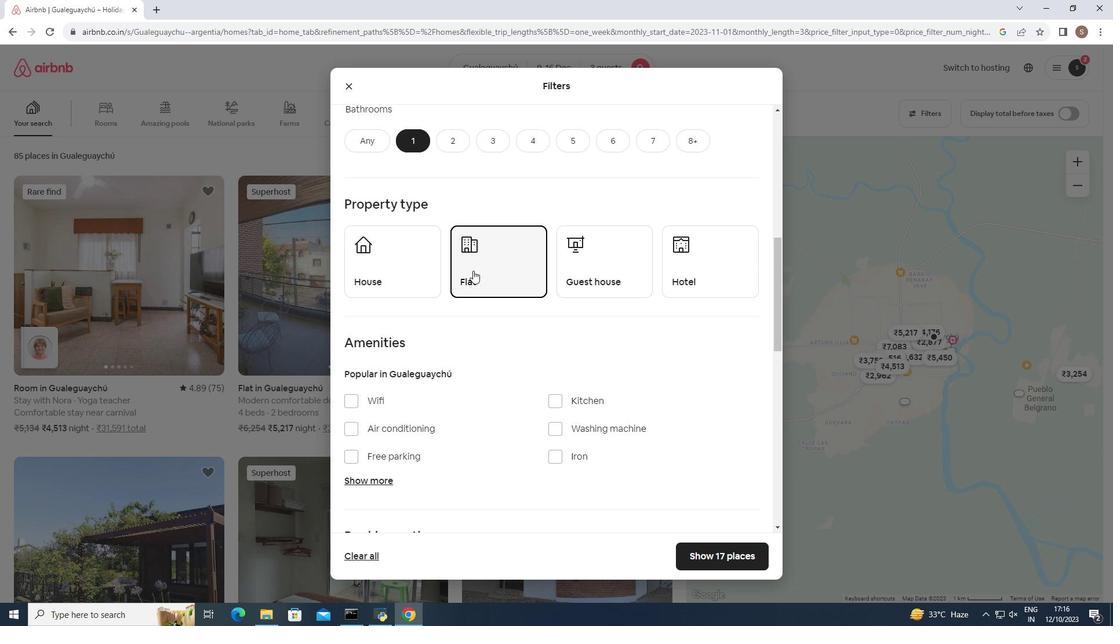 
Action: Mouse scrolled (473, 270) with delta (0, 0)
Screenshot: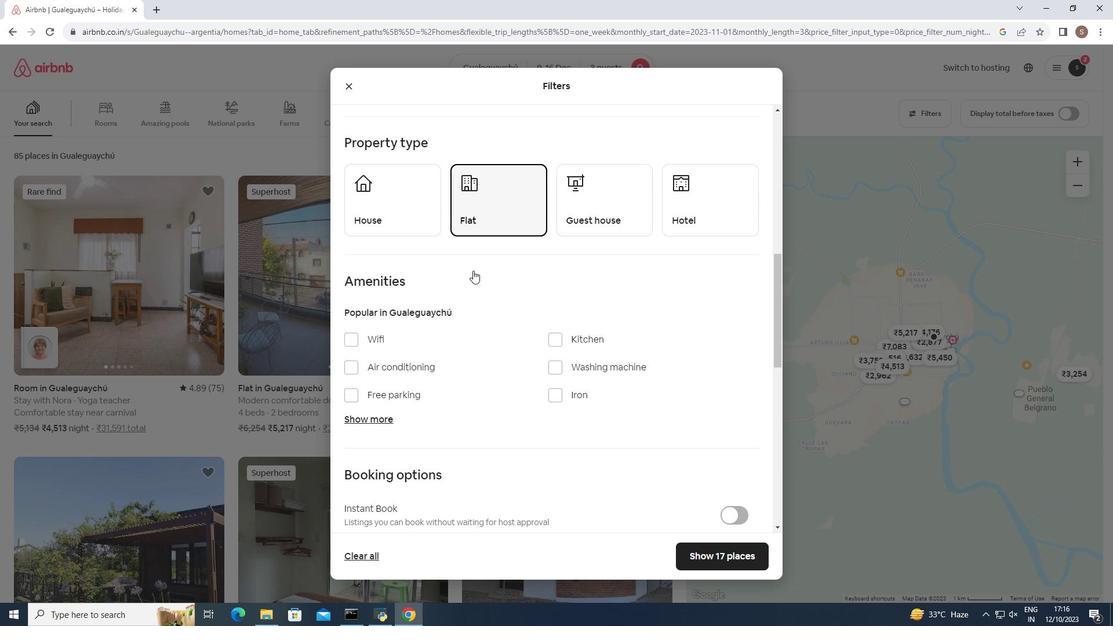 
Action: Mouse moved to (472, 270)
Screenshot: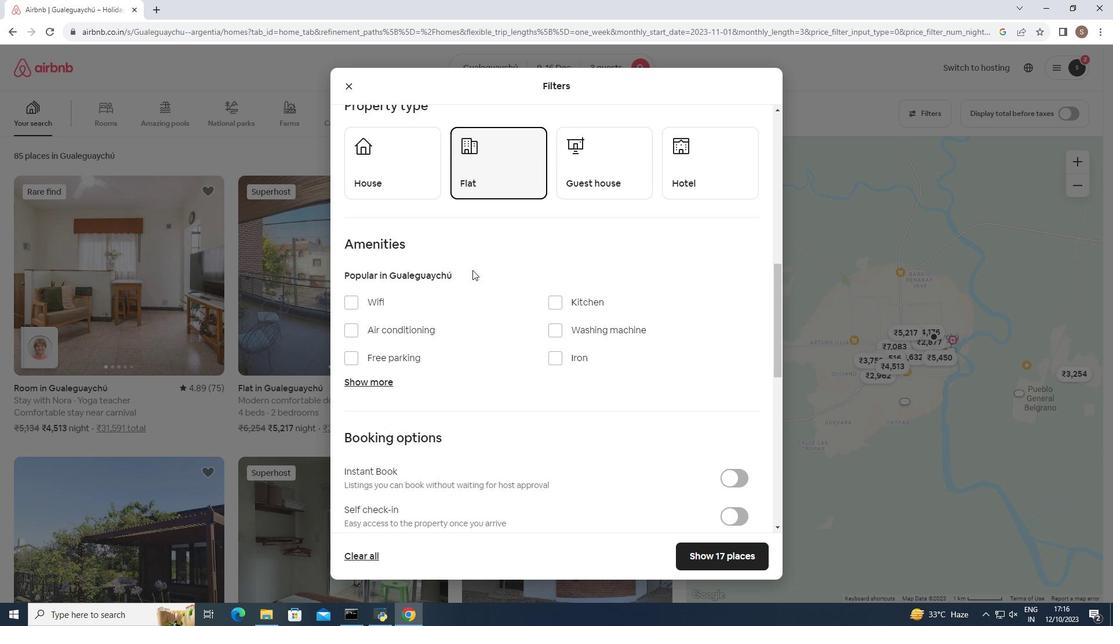 
Action: Mouse scrolled (472, 269) with delta (0, 0)
Screenshot: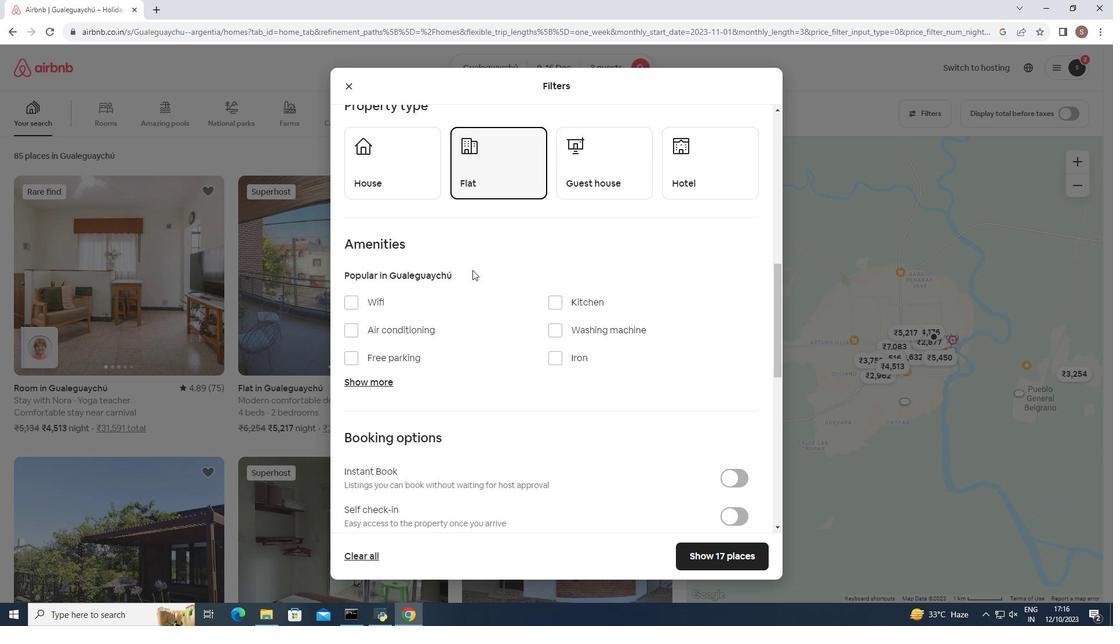 
Action: Mouse moved to (364, 308)
Screenshot: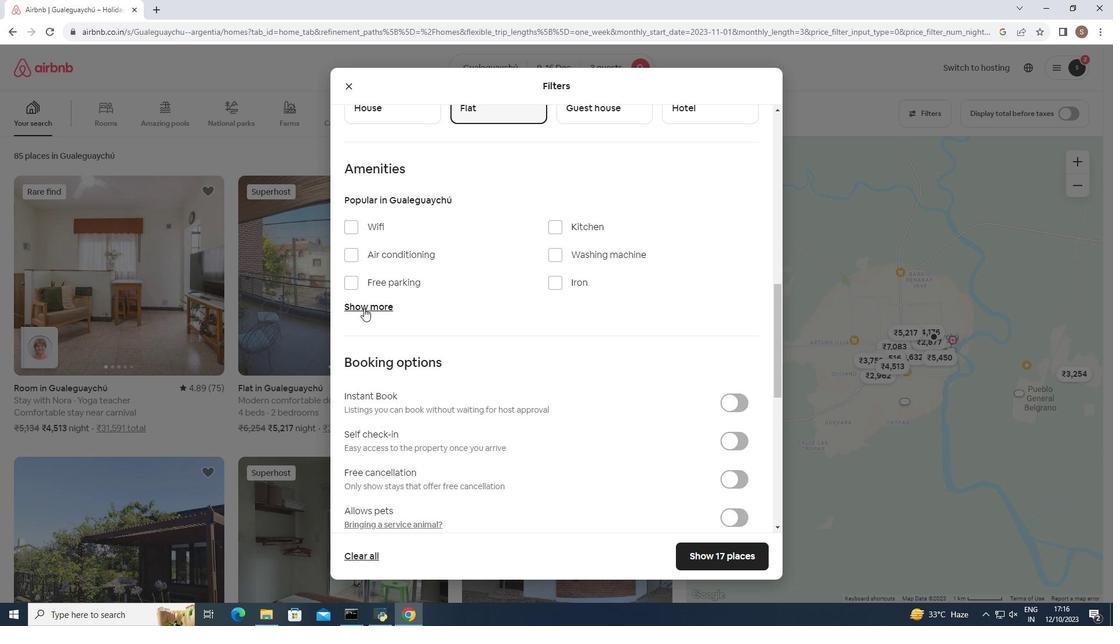 
Action: Mouse pressed left at (364, 308)
Screenshot: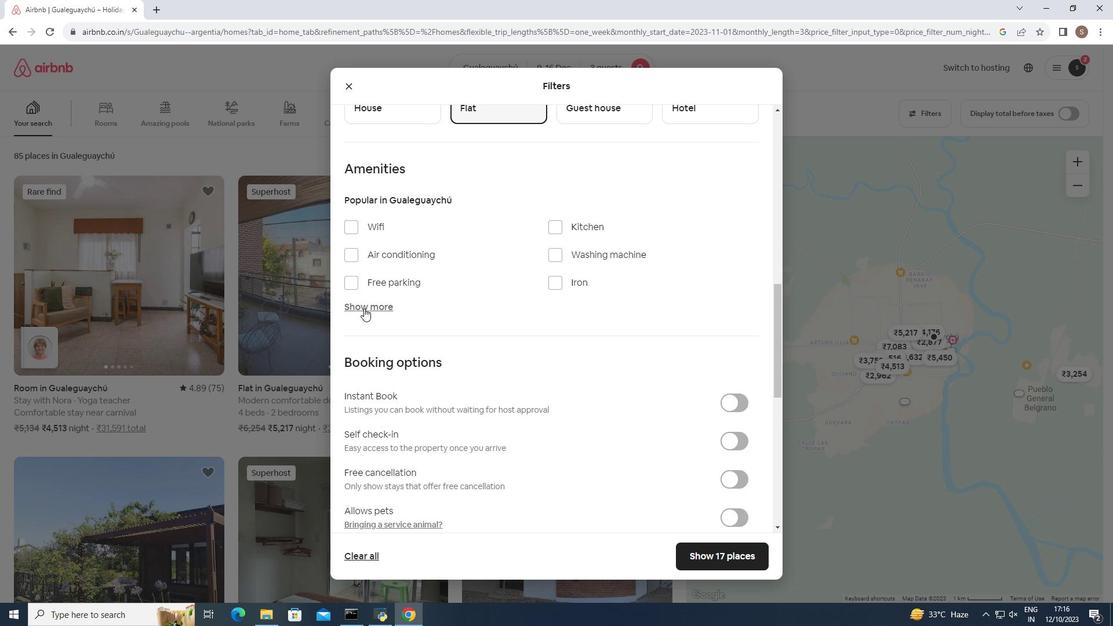 
Action: Mouse moved to (372, 271)
Screenshot: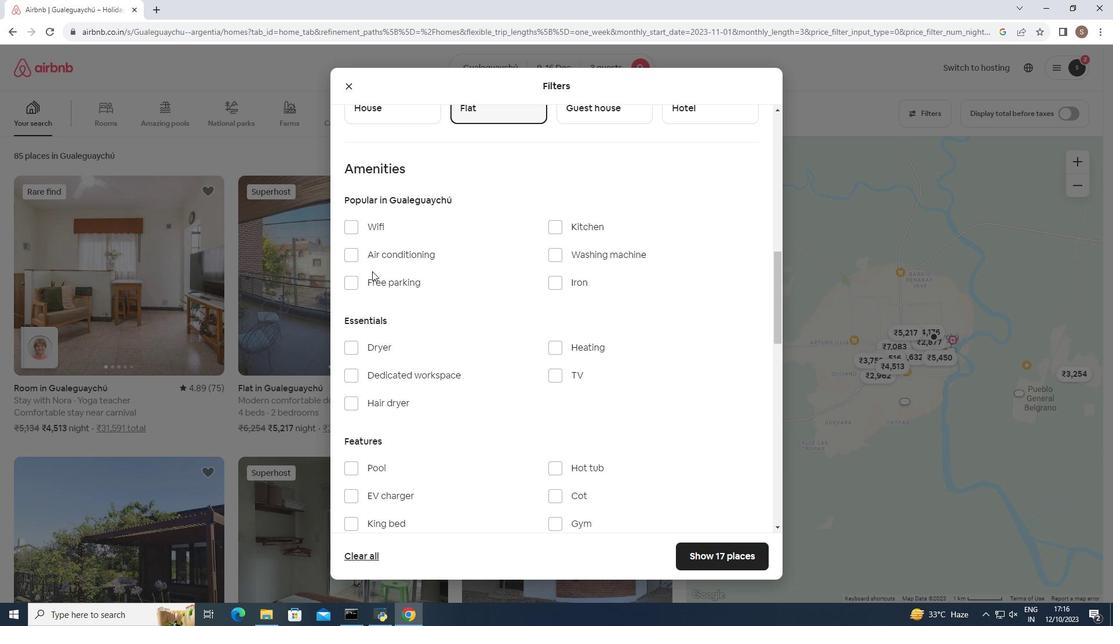 
Action: Mouse scrolled (372, 270) with delta (0, 0)
Screenshot: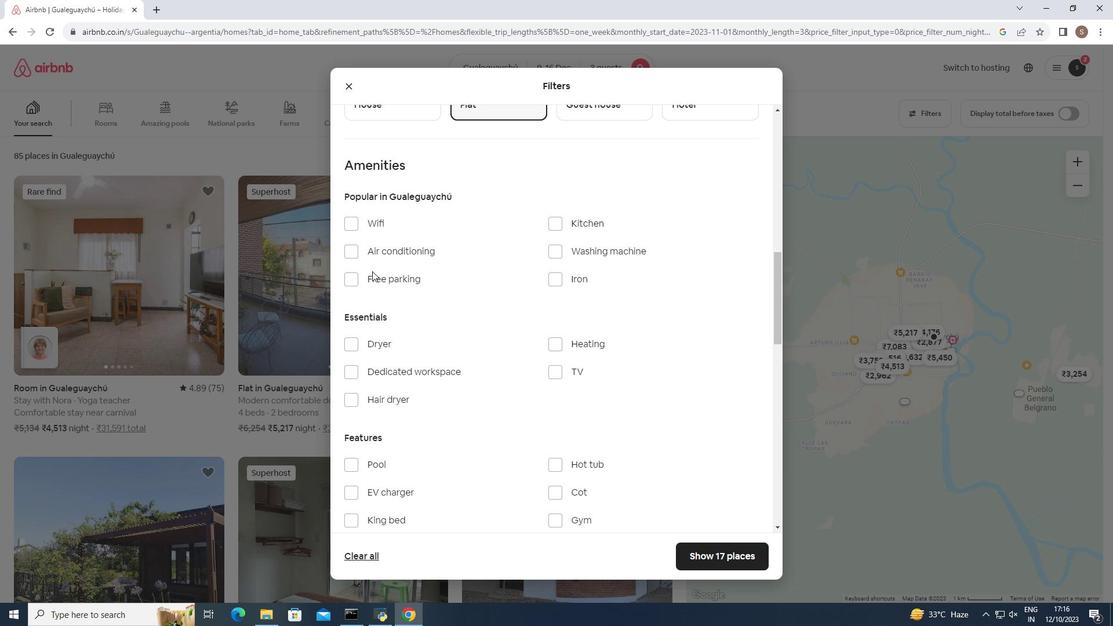 
Action: Mouse moved to (557, 288)
Screenshot: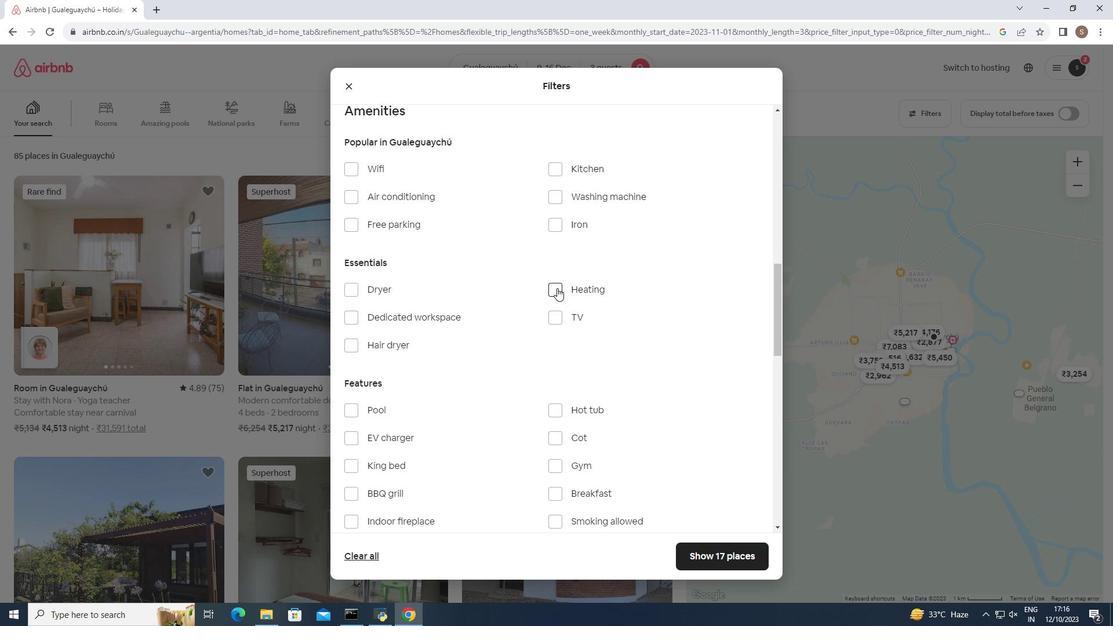 
Action: Mouse pressed left at (557, 288)
Screenshot: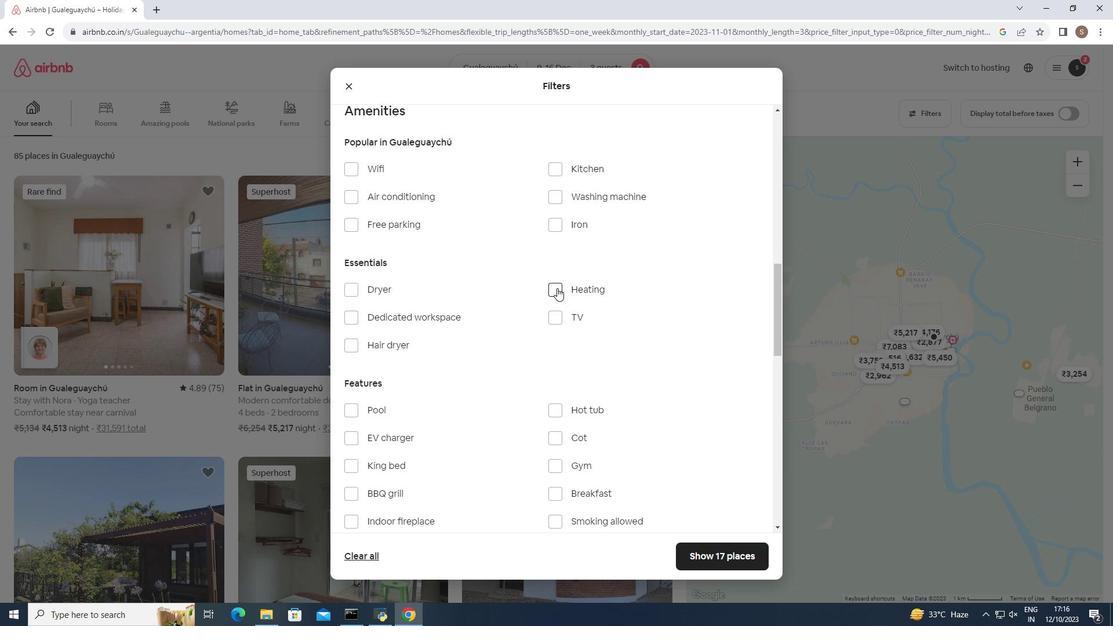 
Action: Mouse moved to (547, 324)
Screenshot: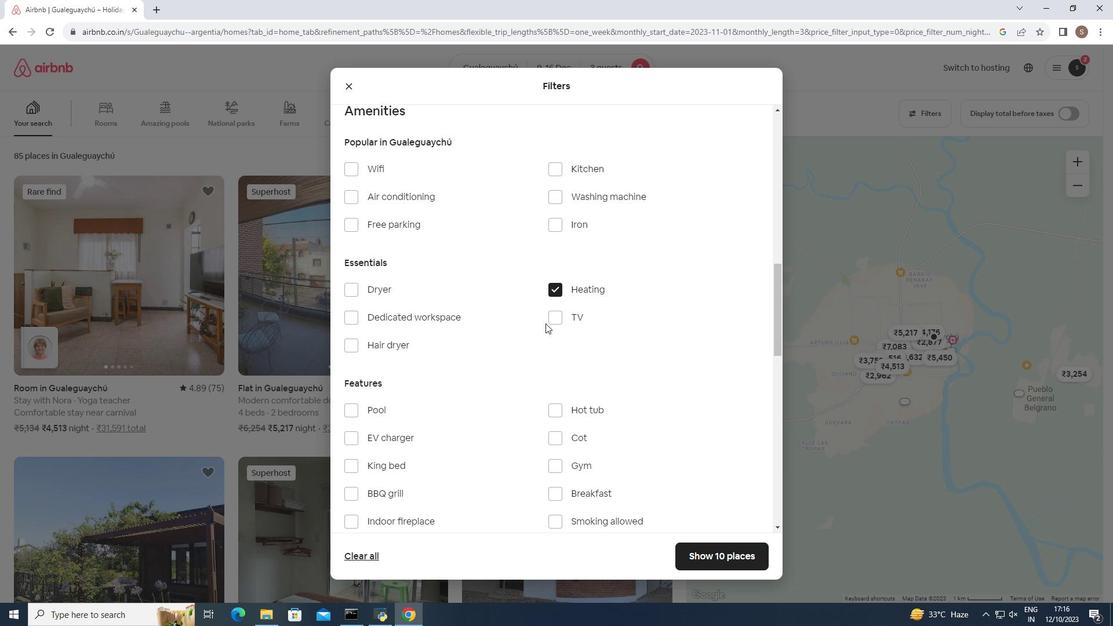 
Action: Mouse scrolled (547, 323) with delta (0, 0)
Screenshot: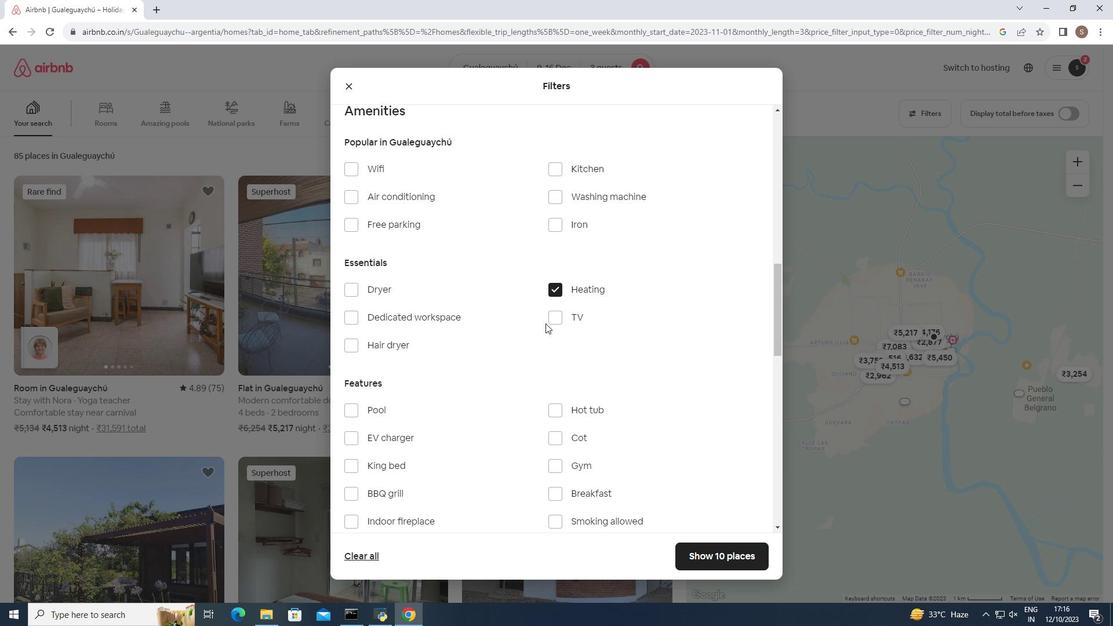 
Action: Mouse moved to (545, 323)
Screenshot: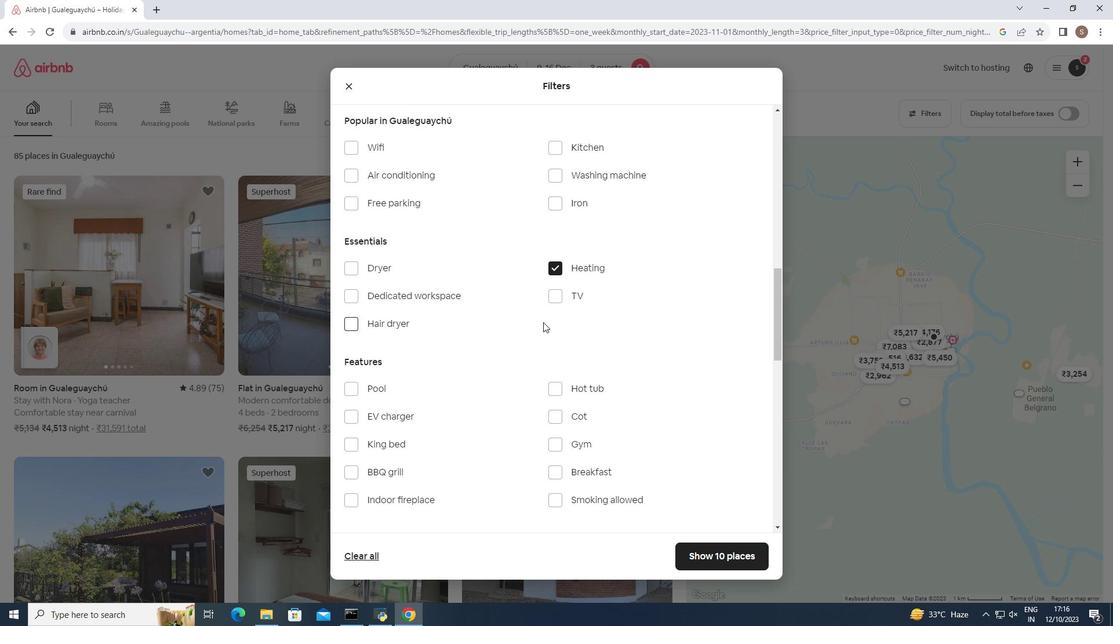 
Action: Mouse scrolled (545, 323) with delta (0, 0)
Screenshot: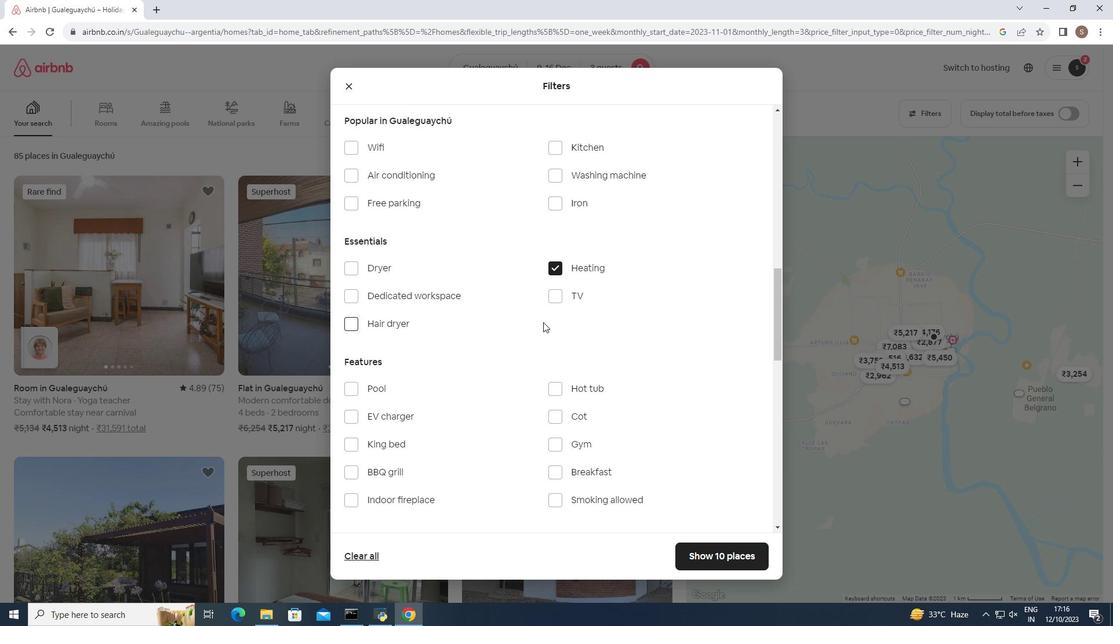 
Action: Mouse moved to (542, 321)
Screenshot: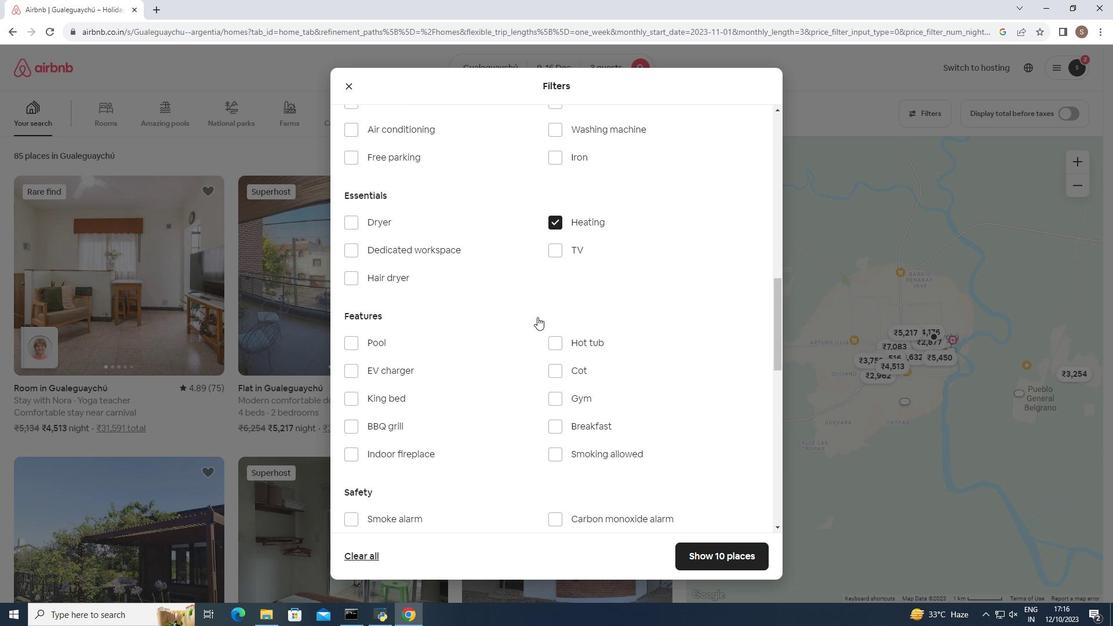 
Action: Mouse scrolled (542, 320) with delta (0, 0)
Screenshot: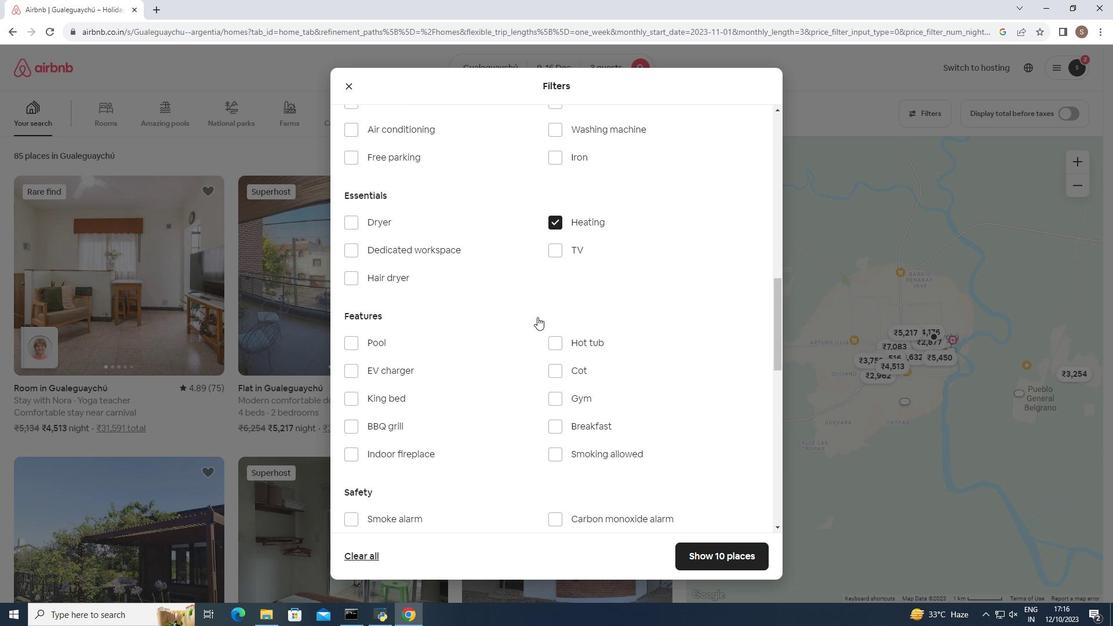 
Action: Mouse moved to (536, 315)
Screenshot: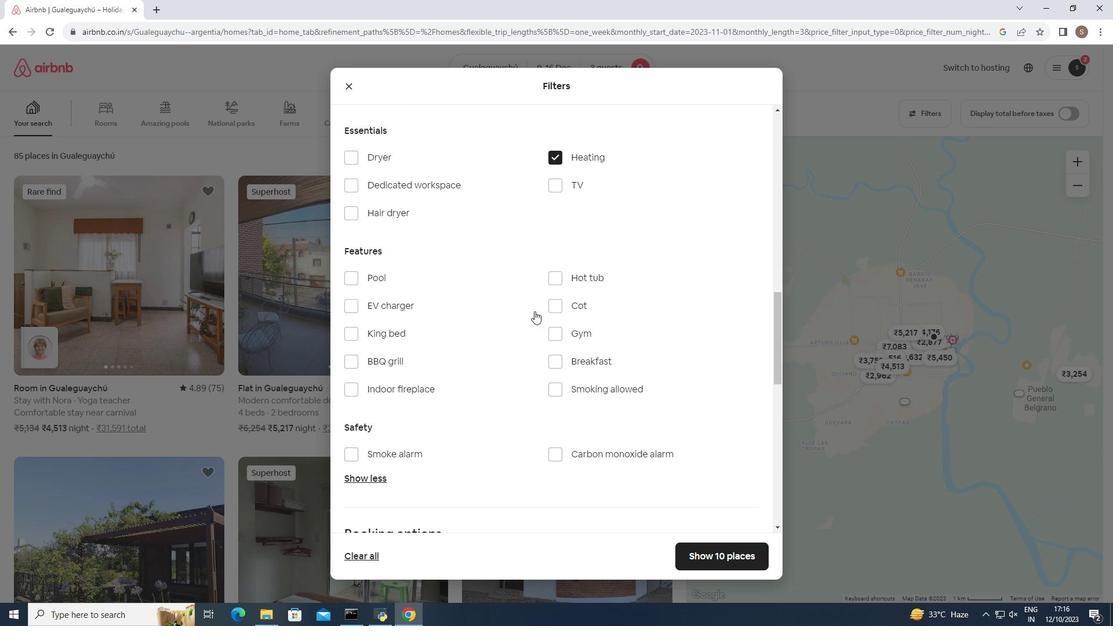 
Action: Mouse scrolled (536, 314) with delta (0, 0)
Screenshot: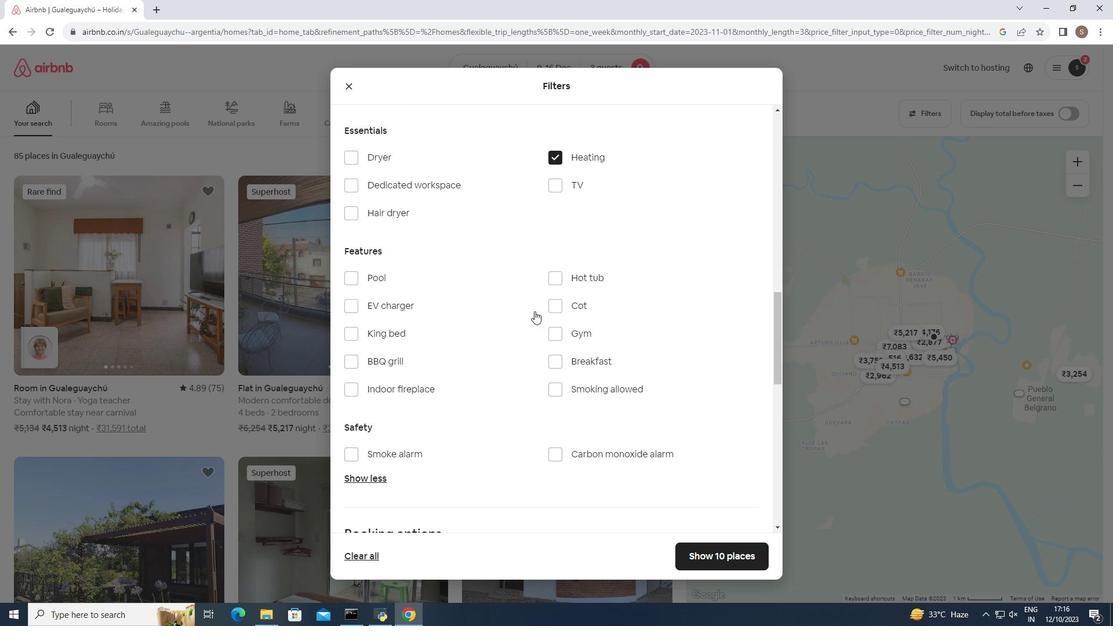 
Action: Mouse moved to (532, 309)
Screenshot: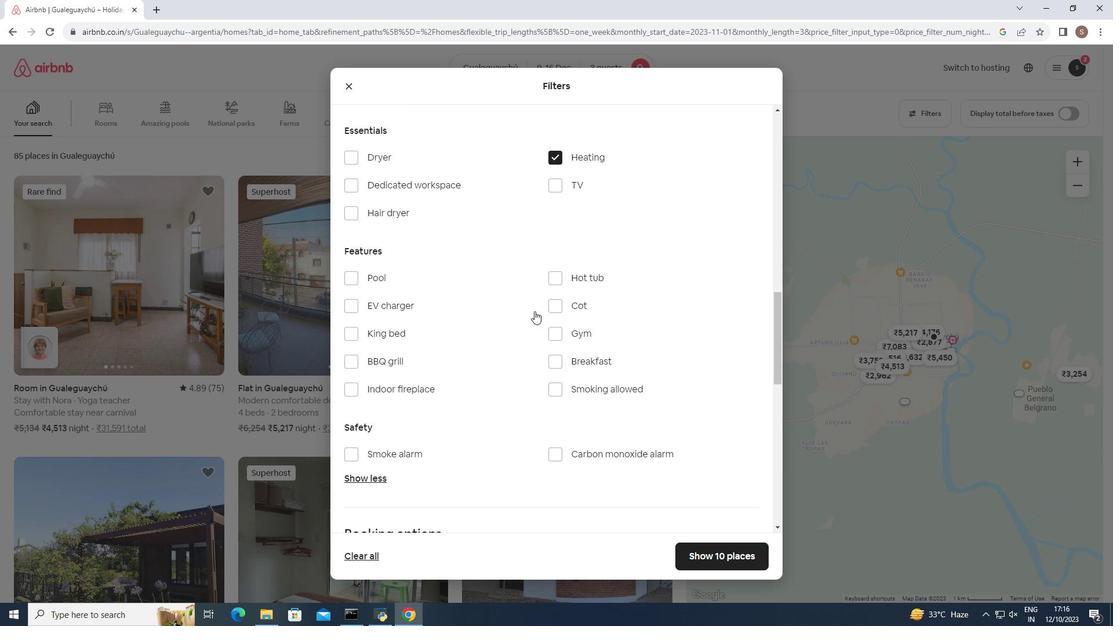 
Action: Mouse scrolled (532, 309) with delta (0, 0)
Screenshot: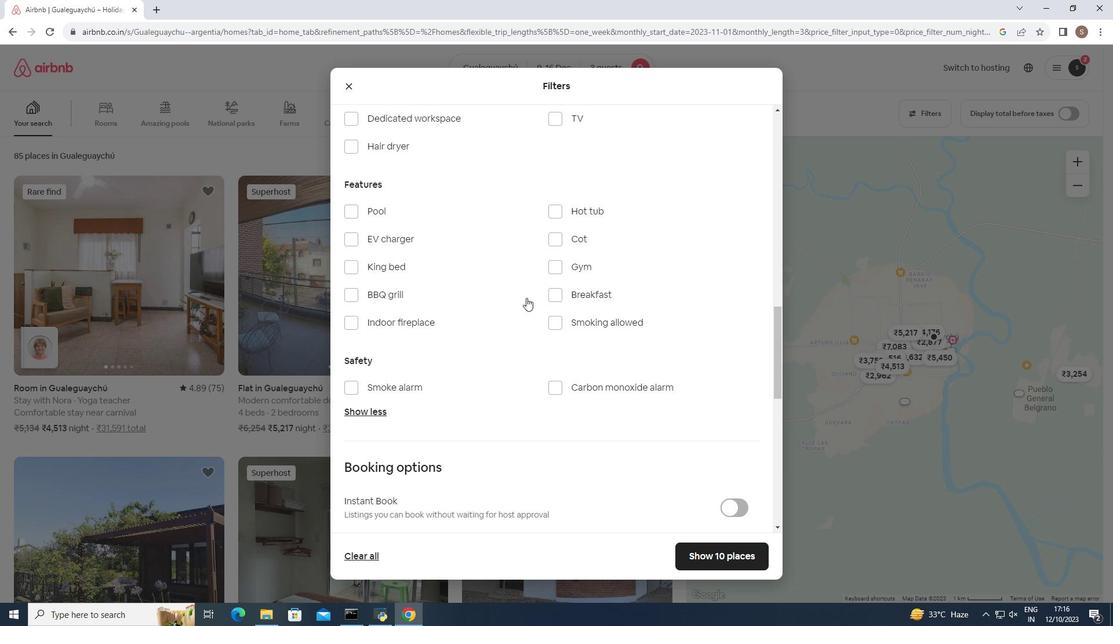 
Action: Mouse moved to (525, 295)
Screenshot: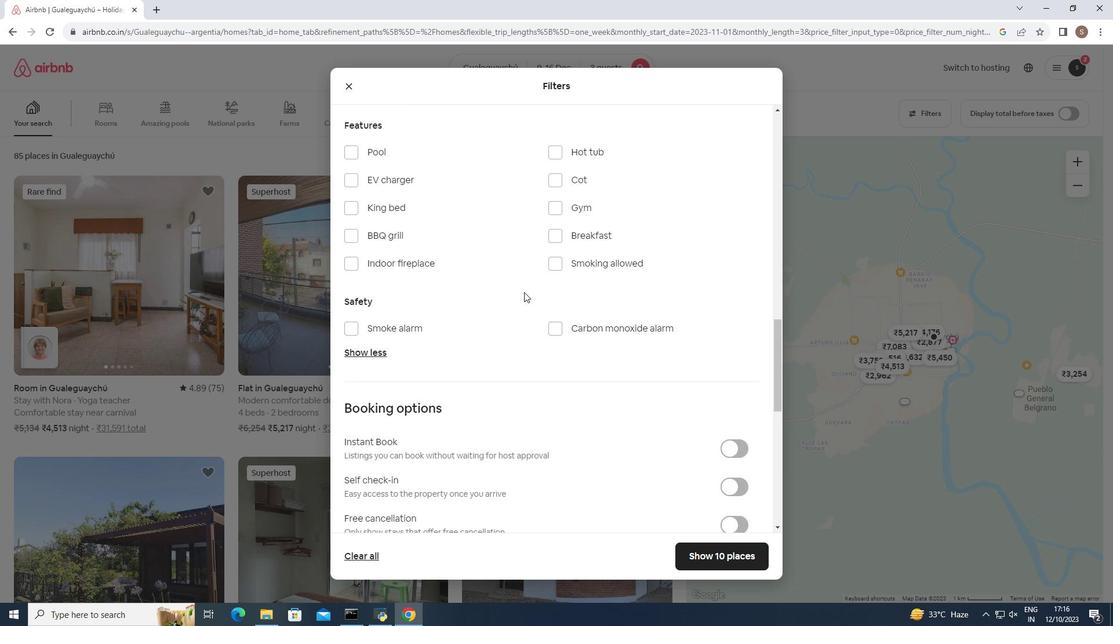 
Action: Mouse scrolled (525, 294) with delta (0, 0)
Screenshot: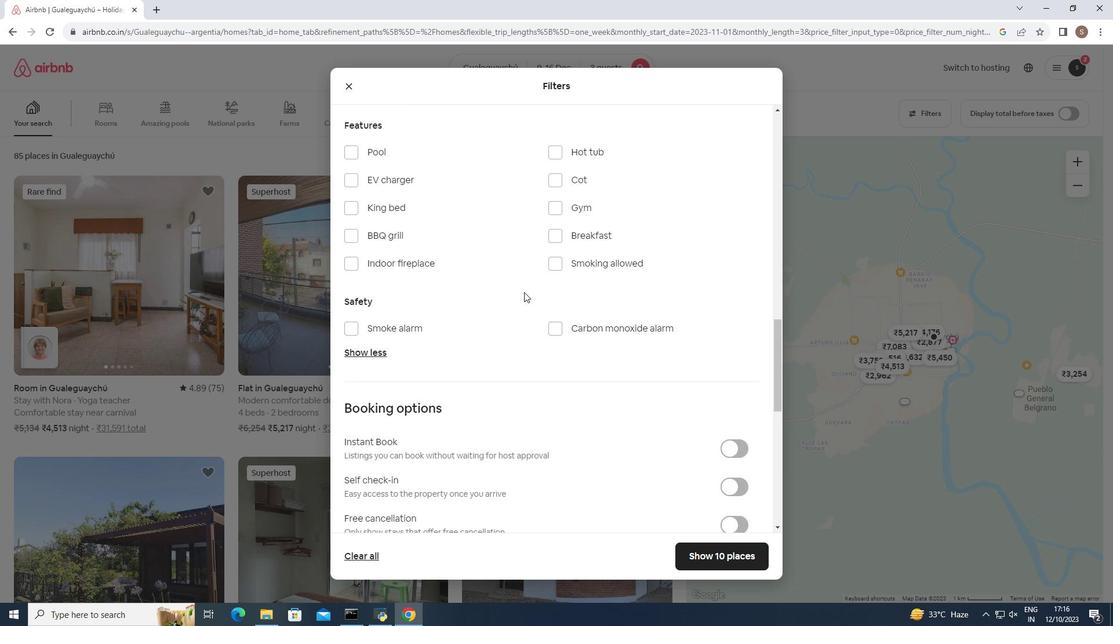 
Action: Mouse moved to (738, 397)
Screenshot: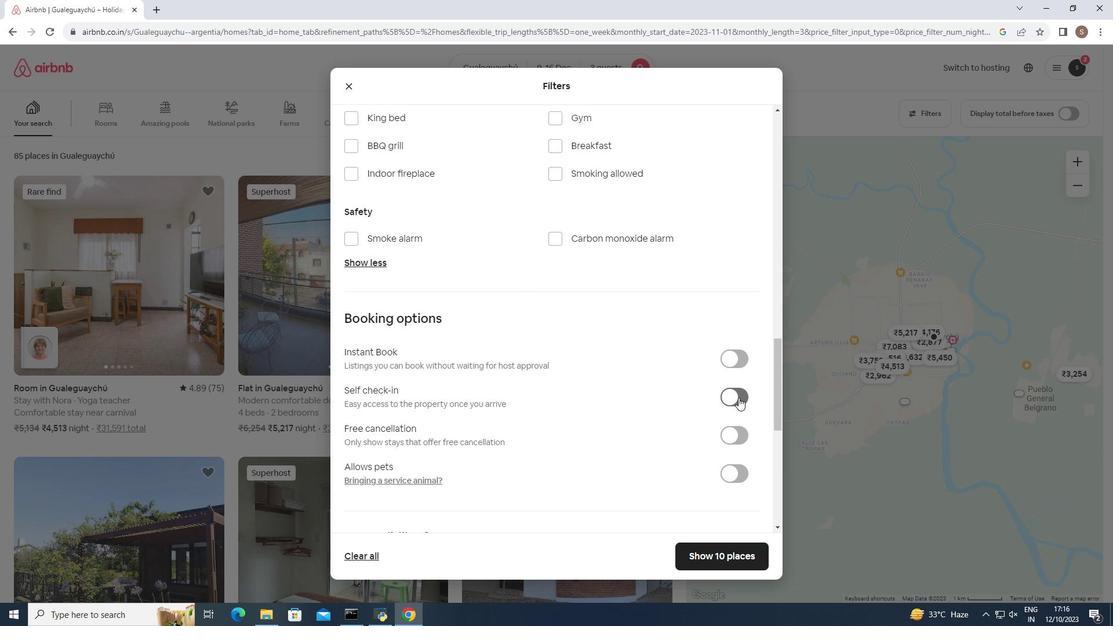 
Action: Mouse pressed left at (738, 397)
Screenshot: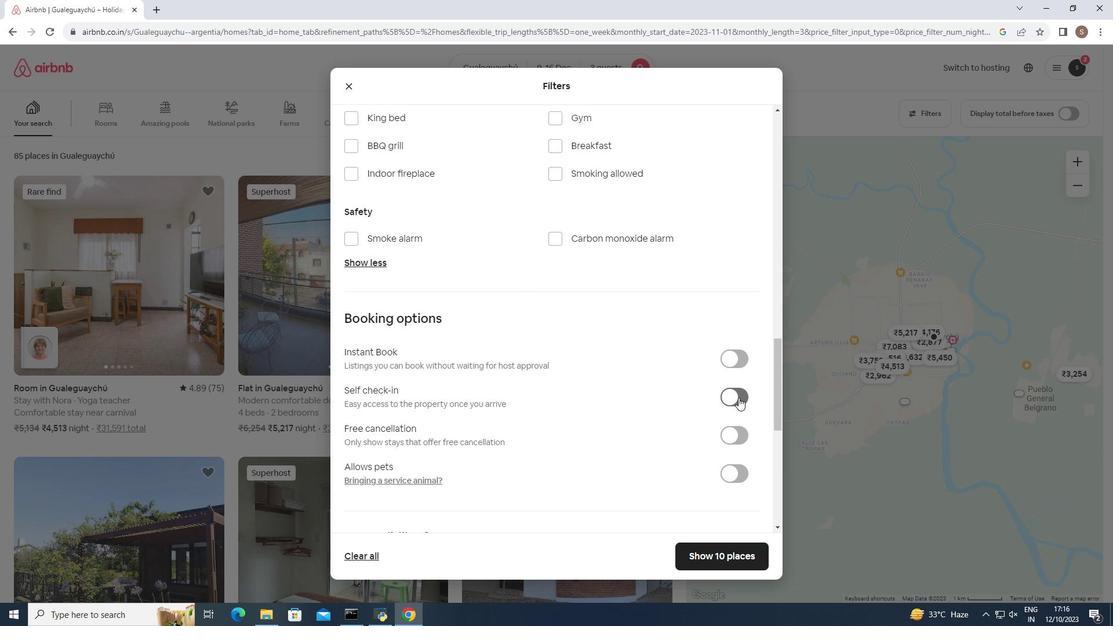 
Action: Mouse moved to (712, 555)
Screenshot: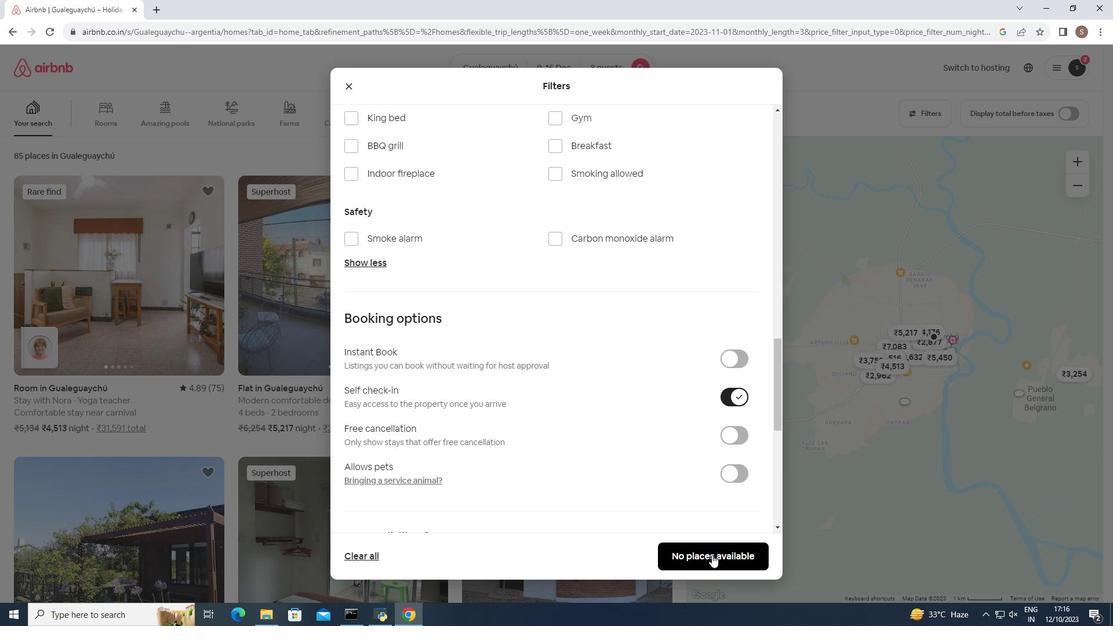 
Action: Mouse pressed left at (712, 555)
Screenshot: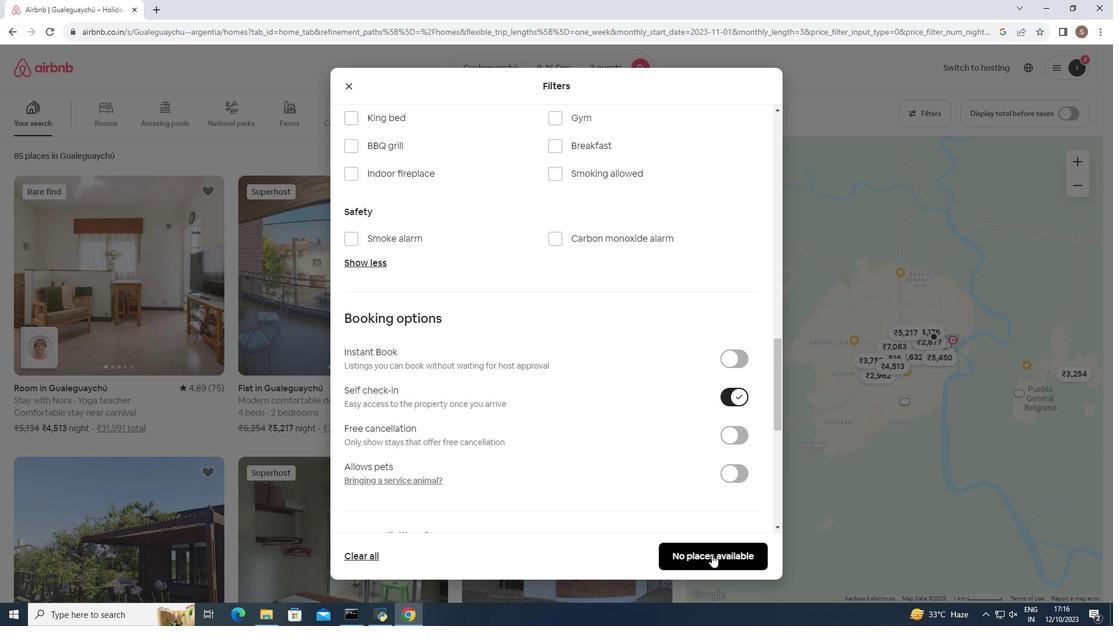 
Action: Mouse moved to (449, 353)
Screenshot: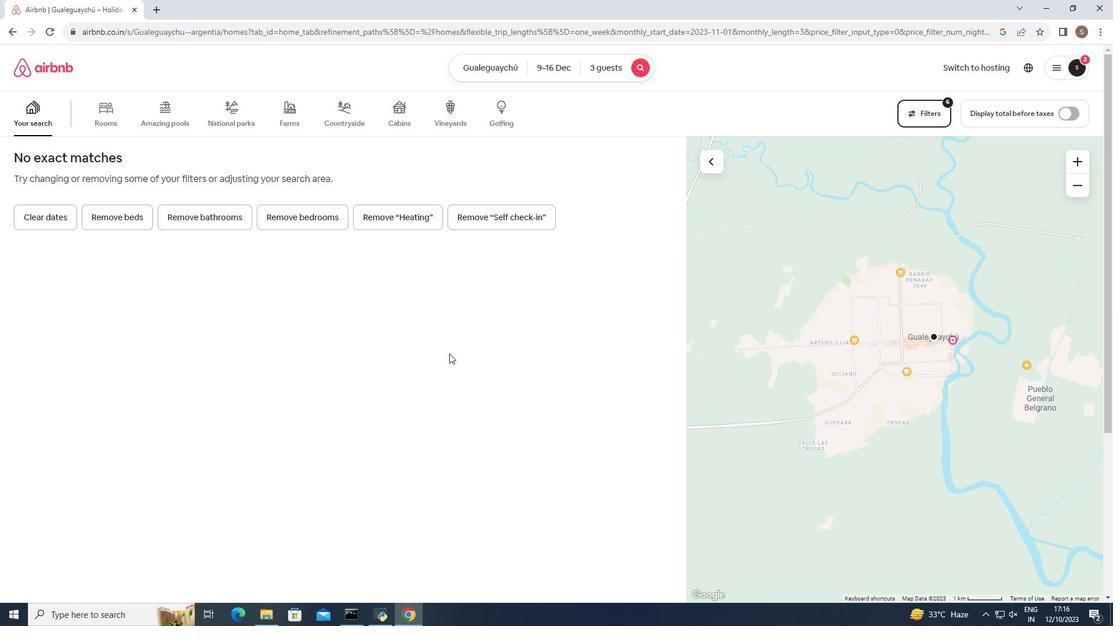 
